 Task: Find a place to stay in Russera, India from 10th to 15th July for 7 guests, with a price range of ₹1000 to ₹15000, 4 bedrooms, 7 beds, 4 bathrooms, and amenities including Wifi, Gym, Breakfast, and TV. Enable 'Self check-in' option.
Action: Mouse moved to (421, 109)
Screenshot: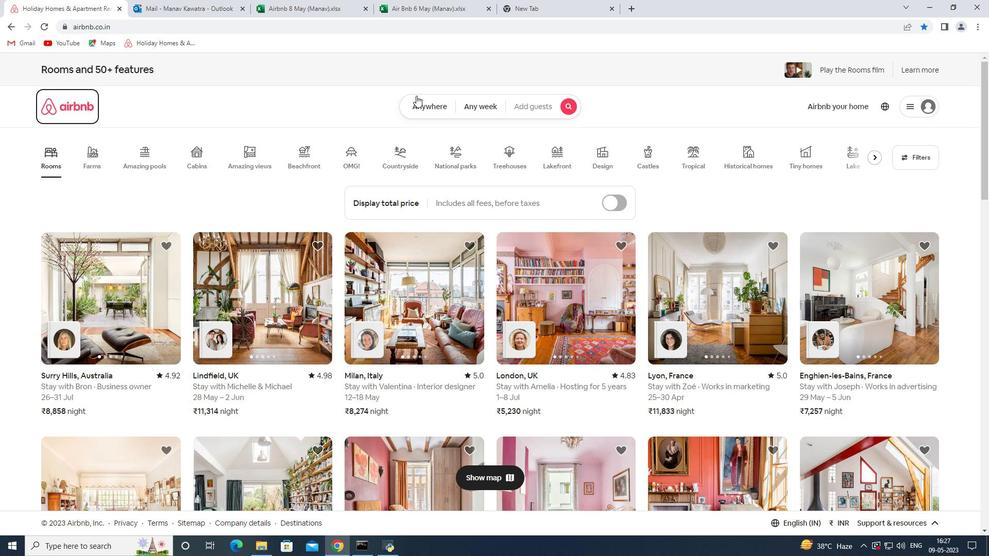 
Action: Mouse pressed left at (421, 109)
Screenshot: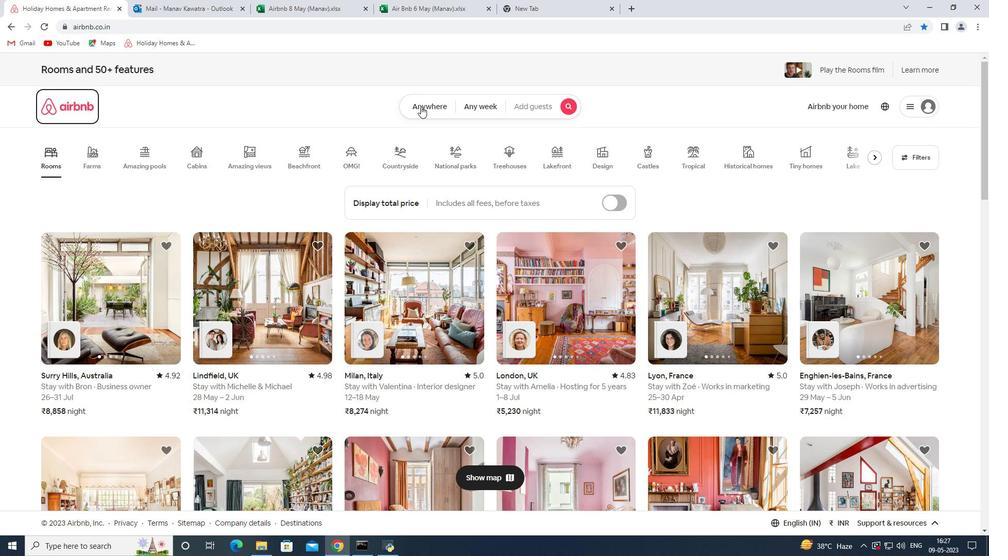 
Action: Mouse moved to (343, 151)
Screenshot: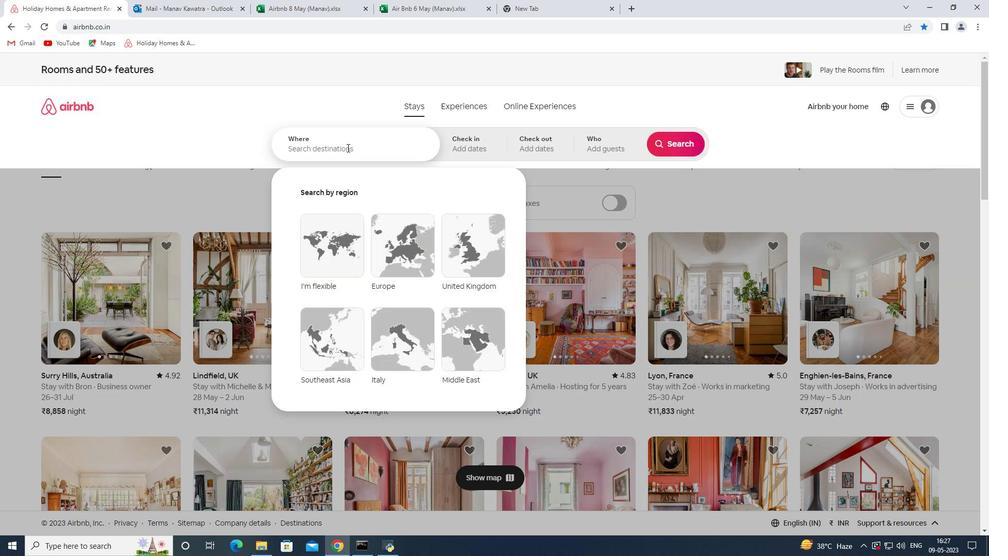 
Action: Mouse pressed left at (343, 151)
Screenshot: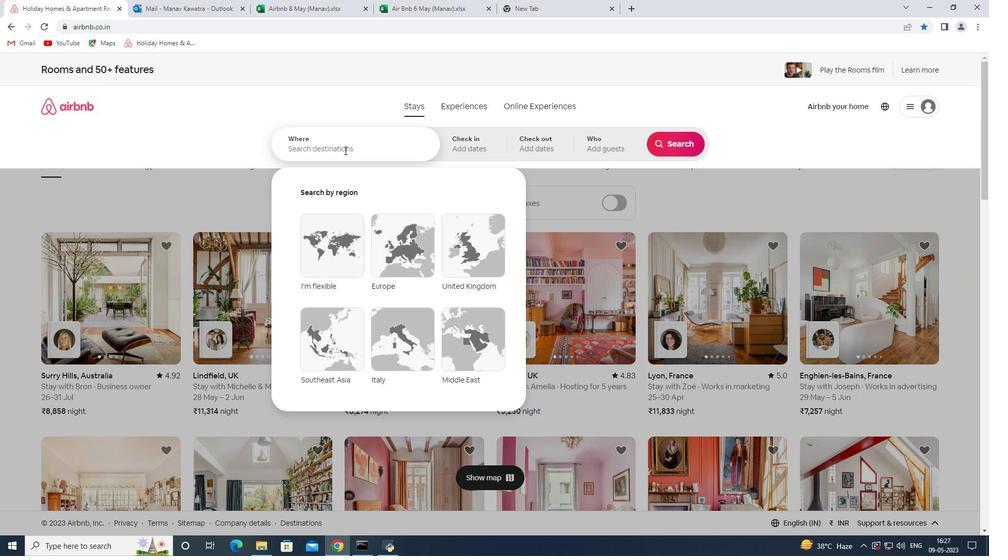 
Action: Key pressed <Key.shift><Key.shift><Key.shift><Key.shift><Key.shift><Key.shift><Key.shift><Key.shift><Key.shift><Key.shift><Key.shift><Key.shift><Key.shift><Key.shift><Key.shift><Key.shift><Key.shift><Key.shift><Key.shift><Key.shift><Key.shift><Key.shift><Key.shift><Key.shift><Key.shift><Key.shift><Key.shift><Key.shift><Key.shift><Key.shift><Key.shift><Key.shift><Key.shift><Key.shift><Key.shift><Key.shift><Key.shift><Key.shift><Key.shift><Key.shift><Key.shift><Key.shift><Key.shift><Key.shift><Key.shift><Key.shift><Key.shift><Key.shift><Key.shift><Key.shift><Key.shift><Key.shift><Key.shift><Key.shift><Key.shift><Key.shift>Rusera<Key.space><Key.shift>India<Key.space><Key.enter>
Screenshot: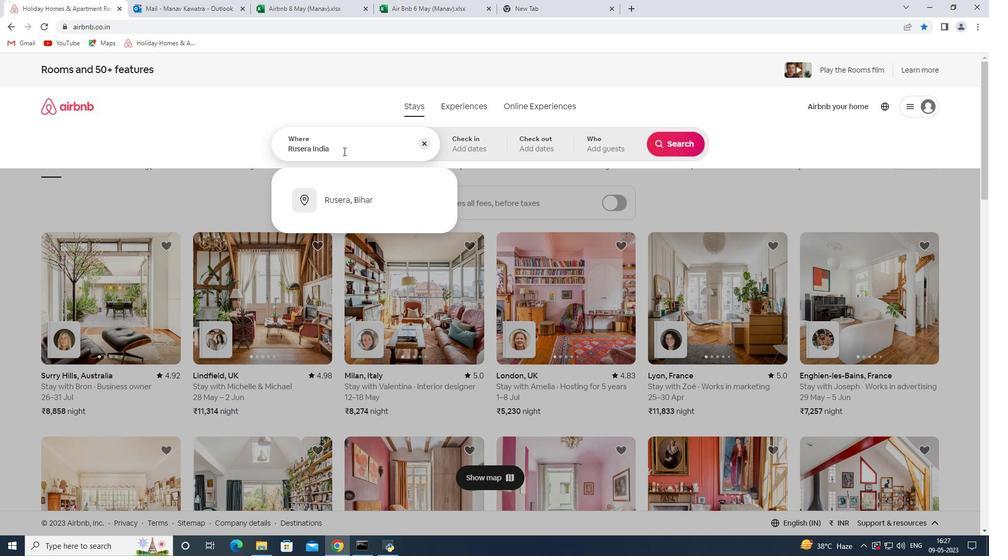 
Action: Mouse moved to (665, 227)
Screenshot: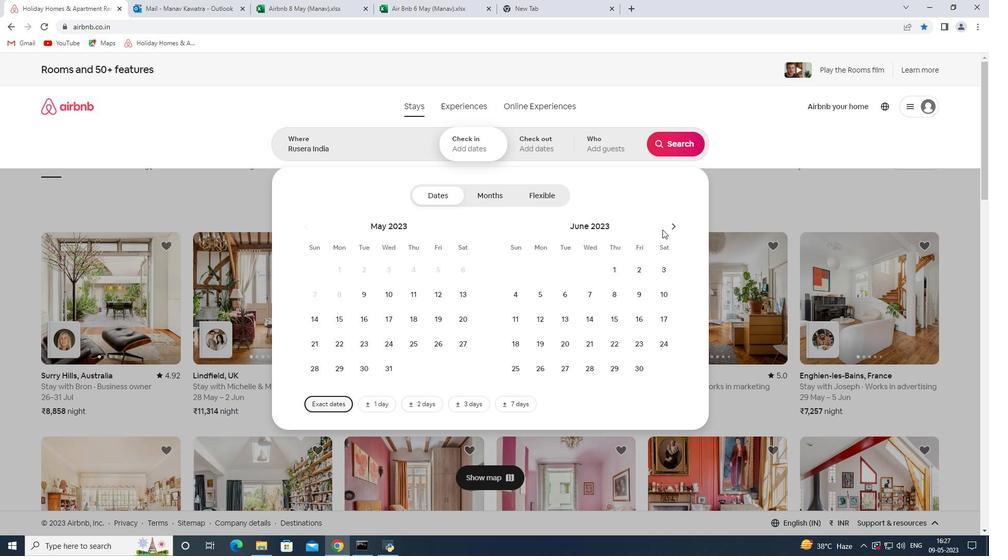 
Action: Mouse pressed left at (665, 227)
Screenshot: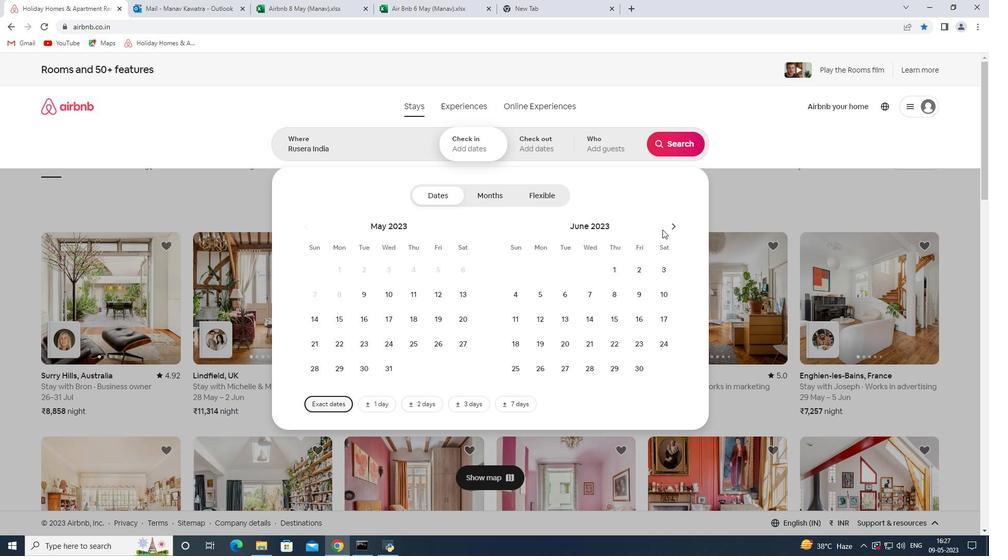 
Action: Mouse moved to (681, 222)
Screenshot: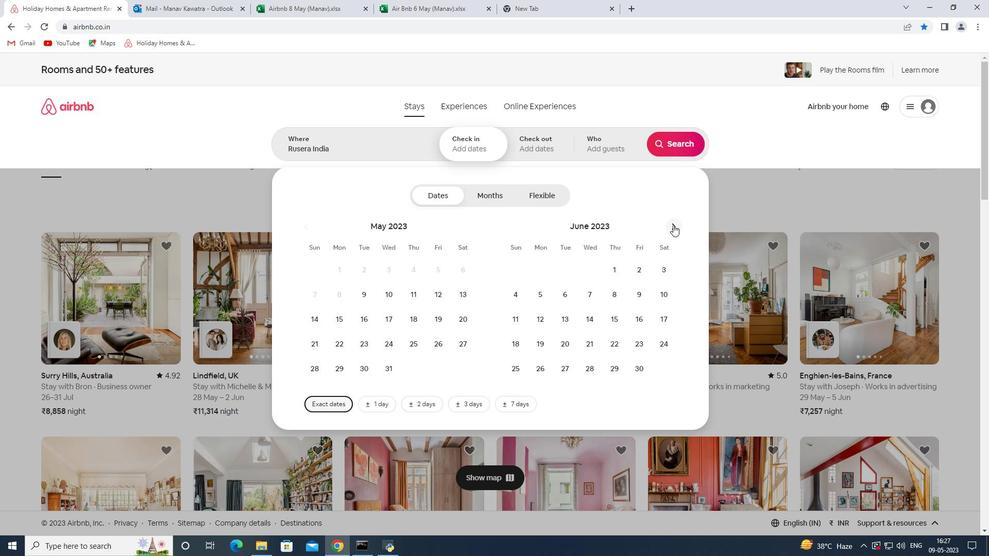 
Action: Mouse pressed left at (681, 222)
Screenshot: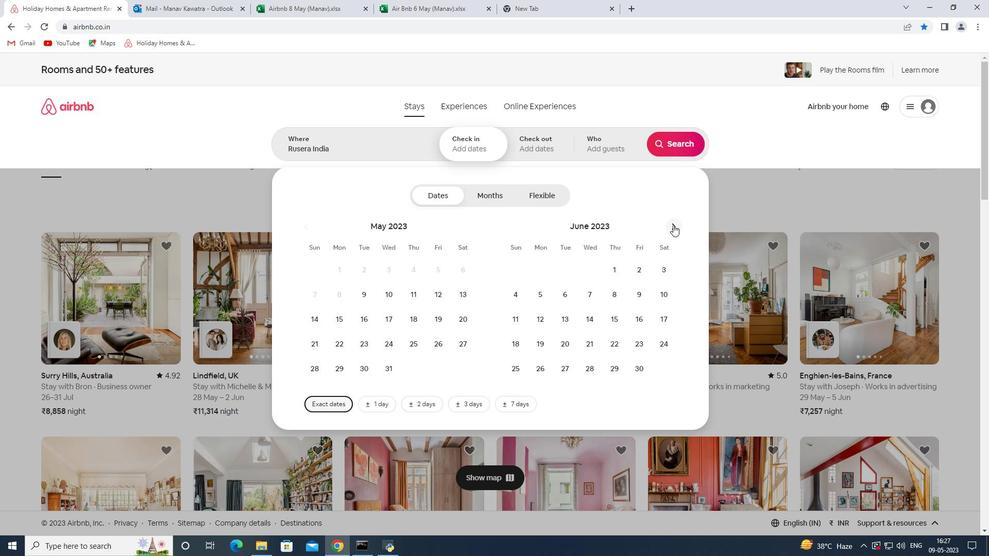 
Action: Mouse moved to (670, 227)
Screenshot: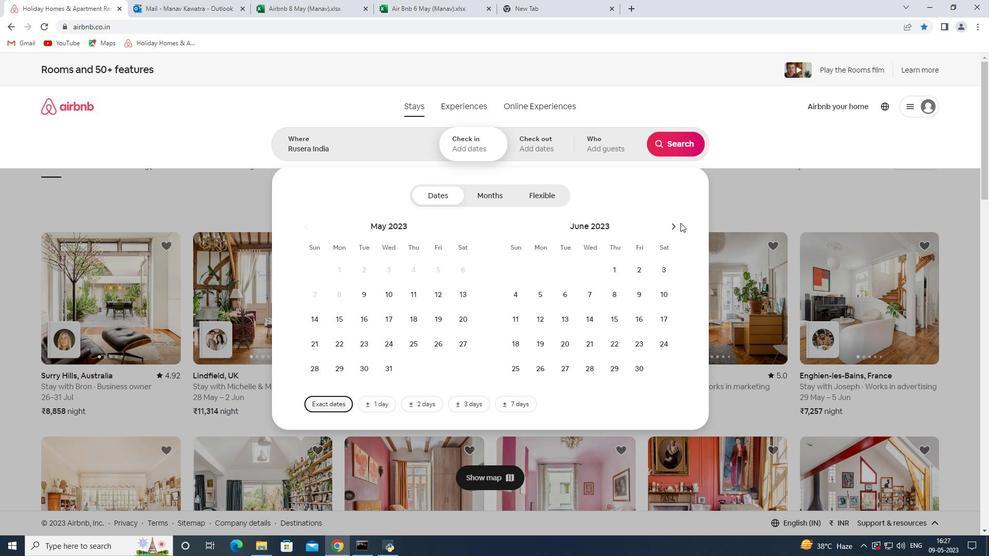 
Action: Mouse pressed left at (670, 227)
Screenshot: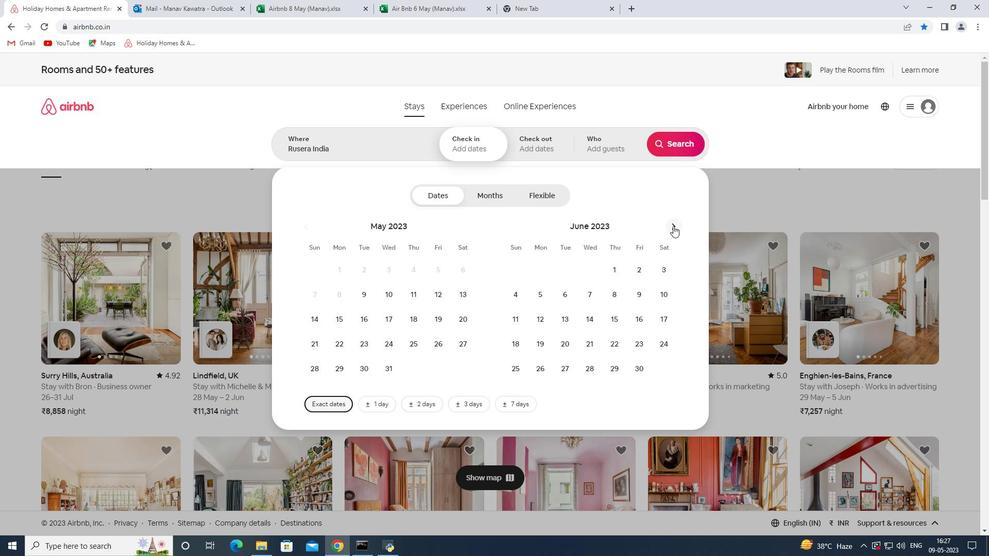 
Action: Mouse moved to (545, 322)
Screenshot: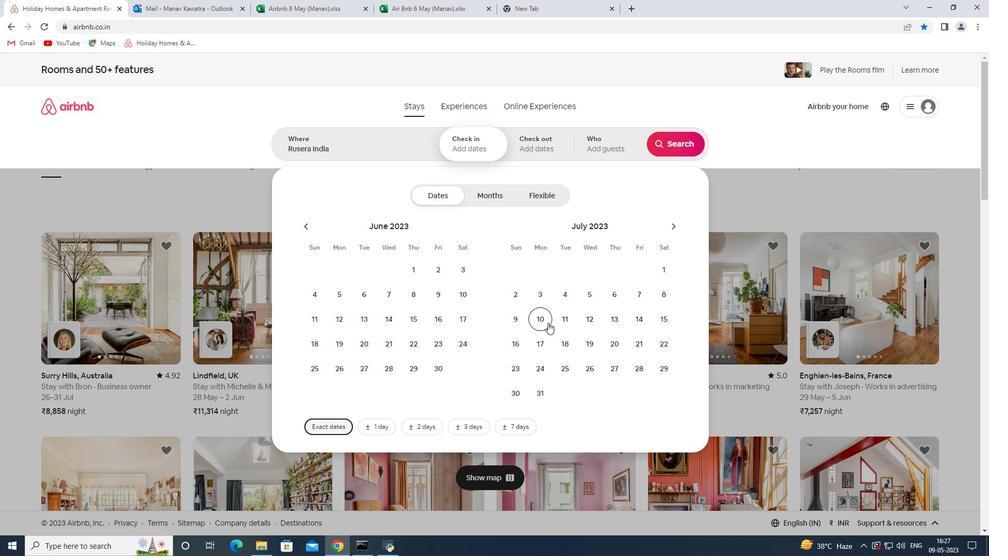 
Action: Mouse pressed left at (545, 322)
Screenshot: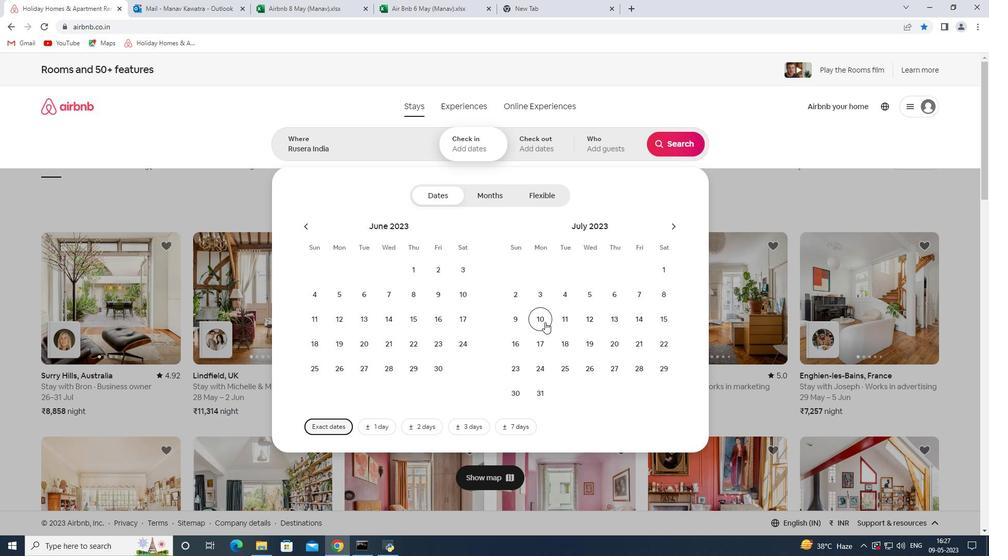 
Action: Mouse moved to (657, 319)
Screenshot: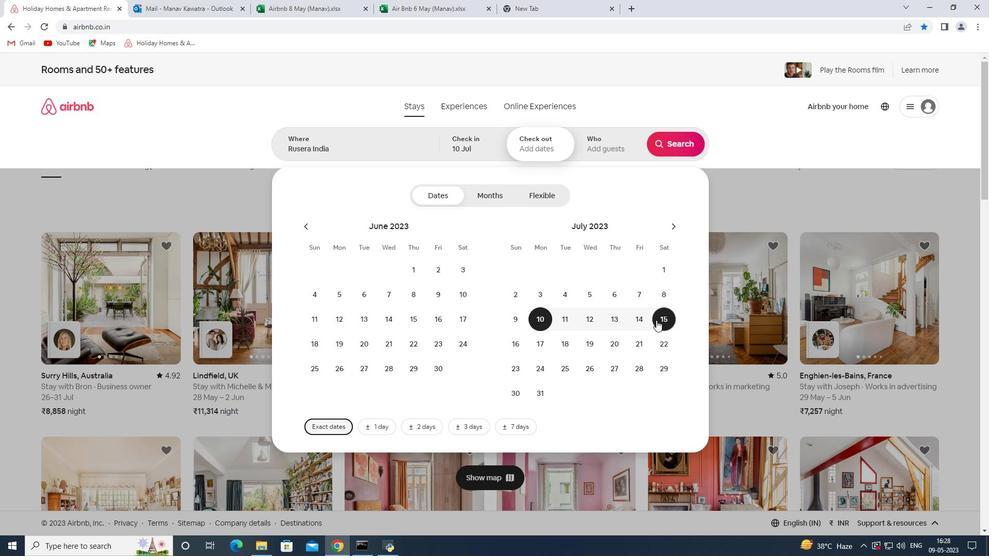 
Action: Mouse pressed left at (657, 319)
Screenshot: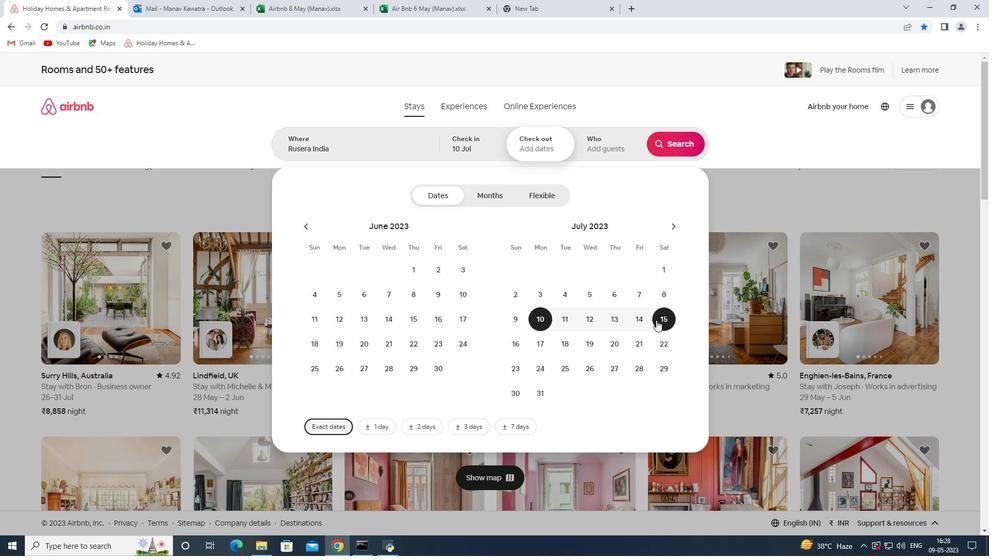 
Action: Mouse moved to (596, 149)
Screenshot: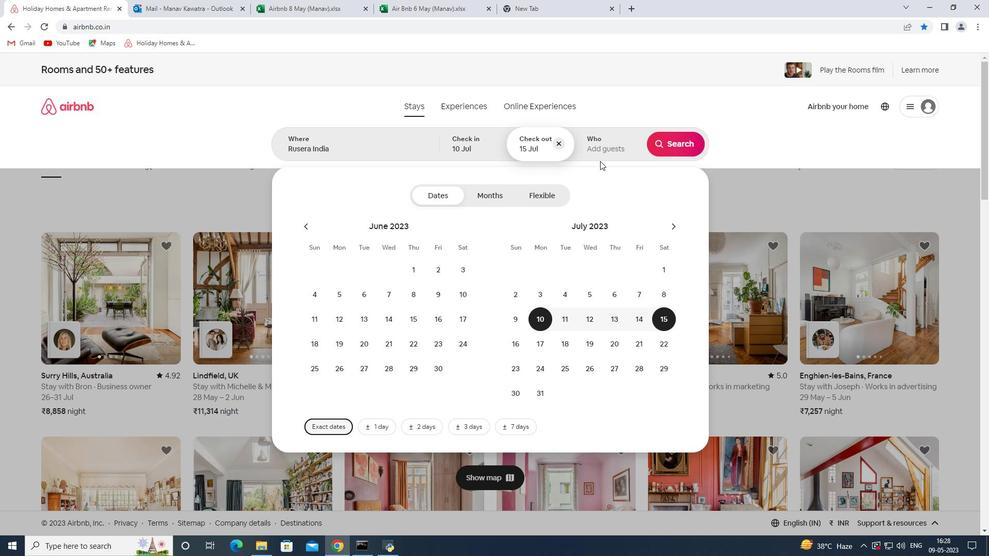 
Action: Mouse pressed left at (596, 149)
Screenshot: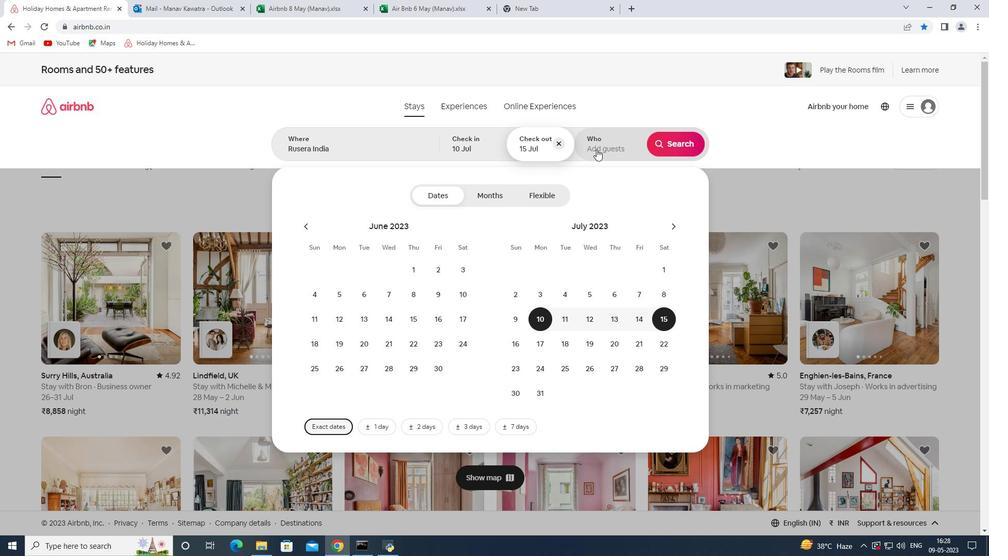 
Action: Mouse moved to (683, 198)
Screenshot: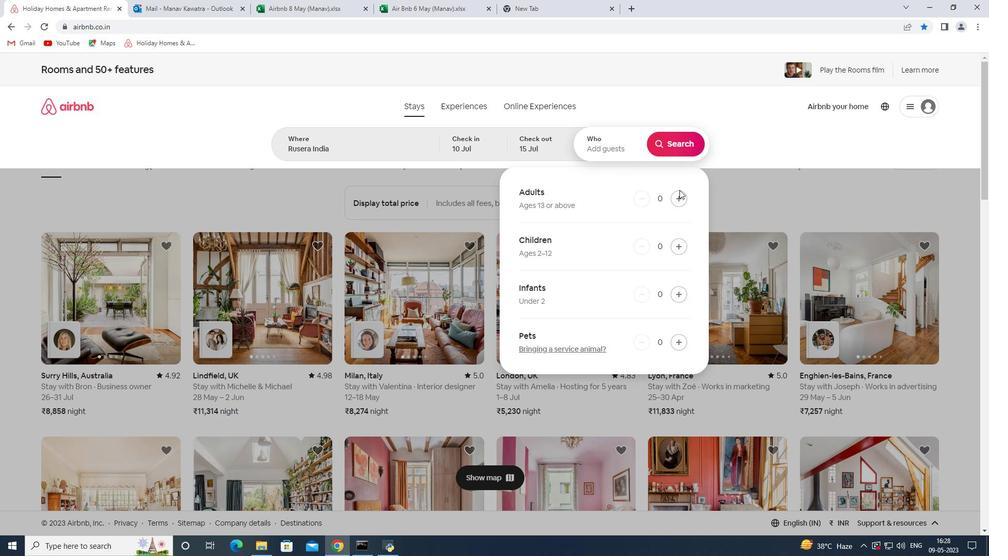 
Action: Mouse pressed left at (683, 198)
Screenshot: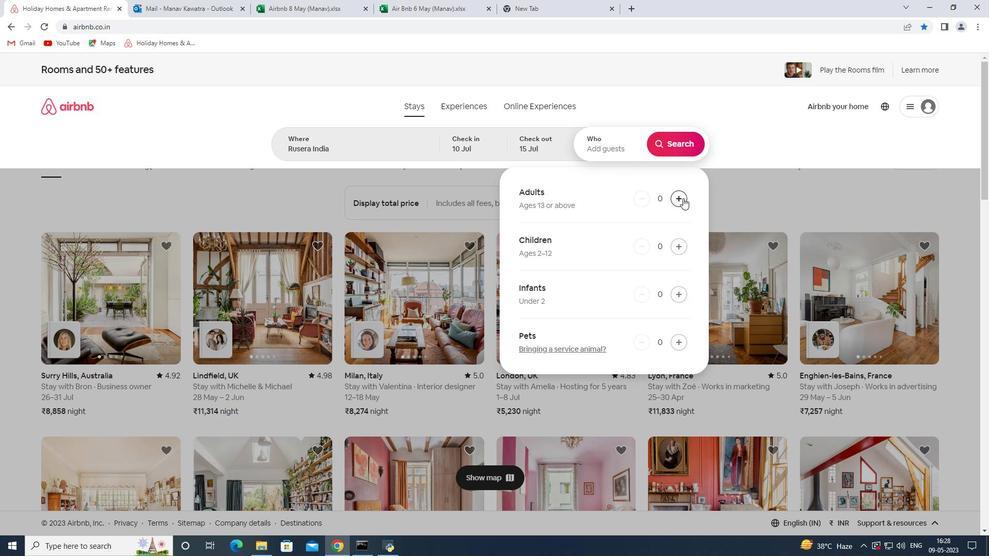 
Action: Mouse pressed left at (683, 198)
Screenshot: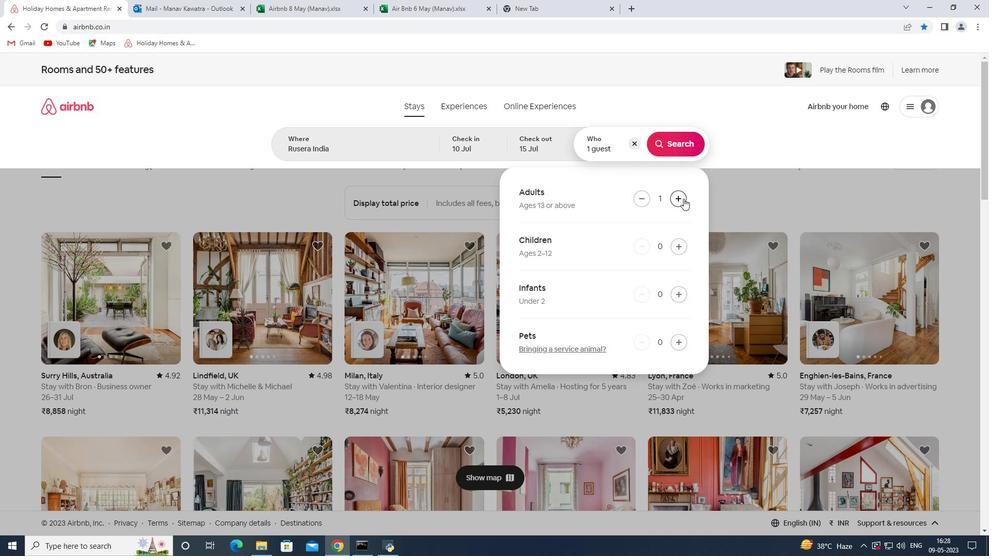 
Action: Mouse pressed left at (683, 198)
Screenshot: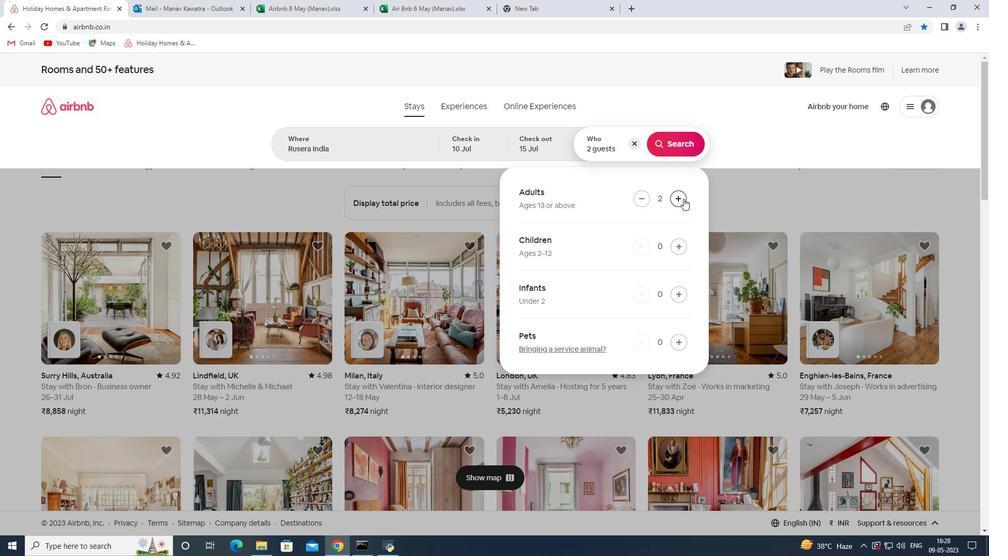 
Action: Mouse pressed left at (683, 198)
Screenshot: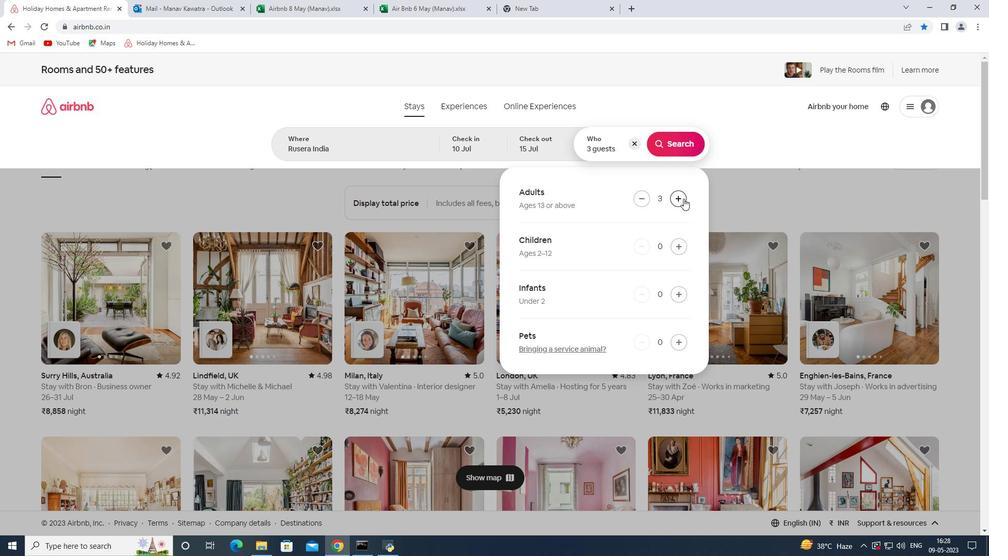 
Action: Mouse pressed left at (683, 198)
Screenshot: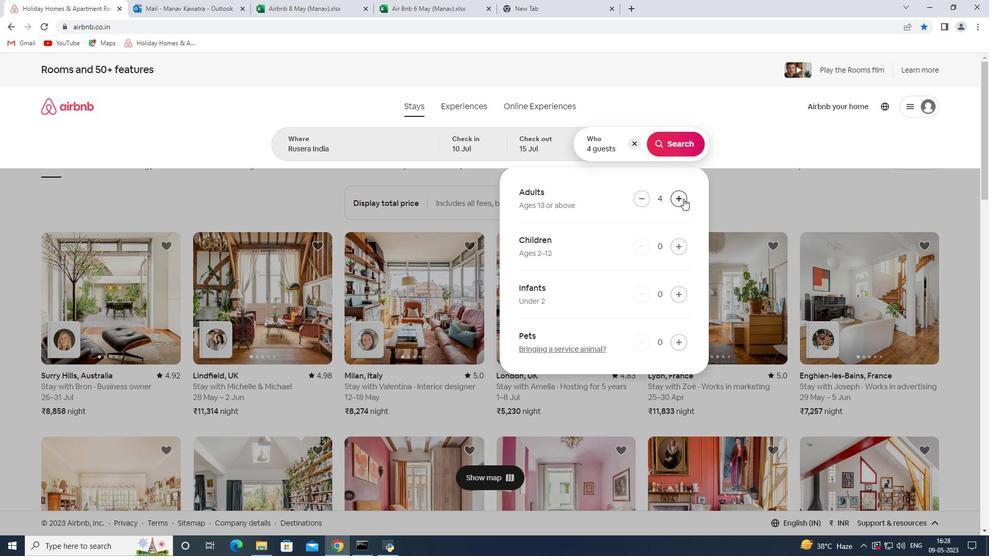 
Action: Mouse pressed left at (683, 198)
Screenshot: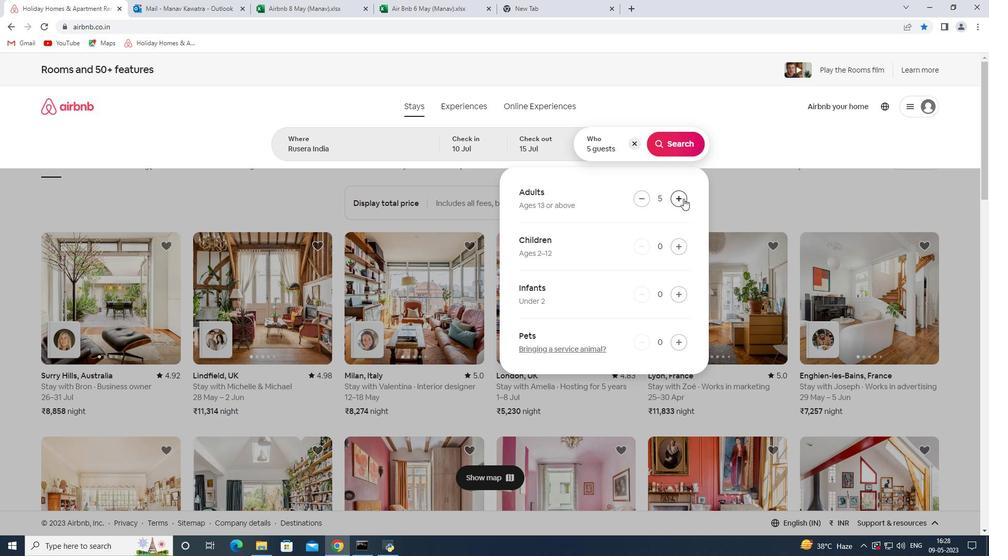 
Action: Mouse pressed left at (683, 198)
Screenshot: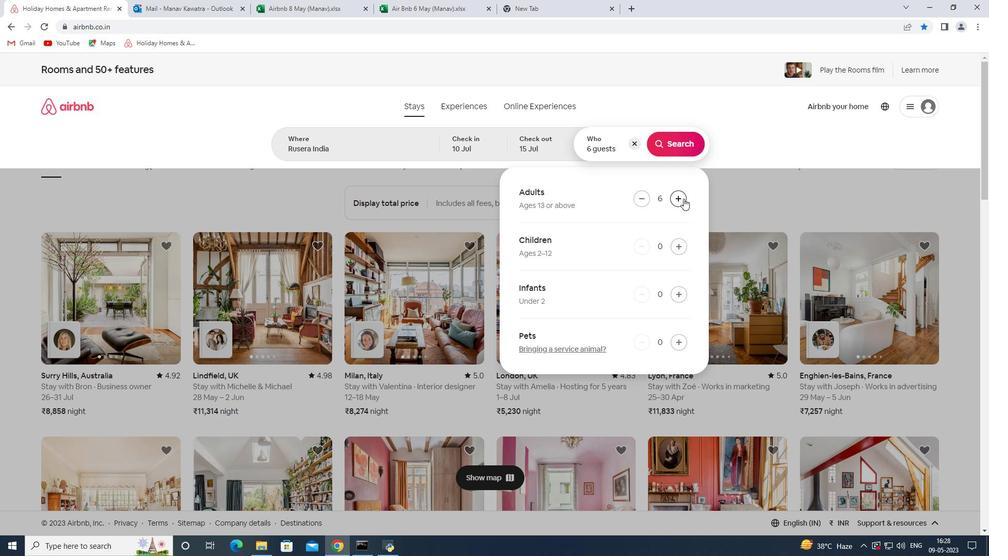 
Action: Mouse moved to (677, 146)
Screenshot: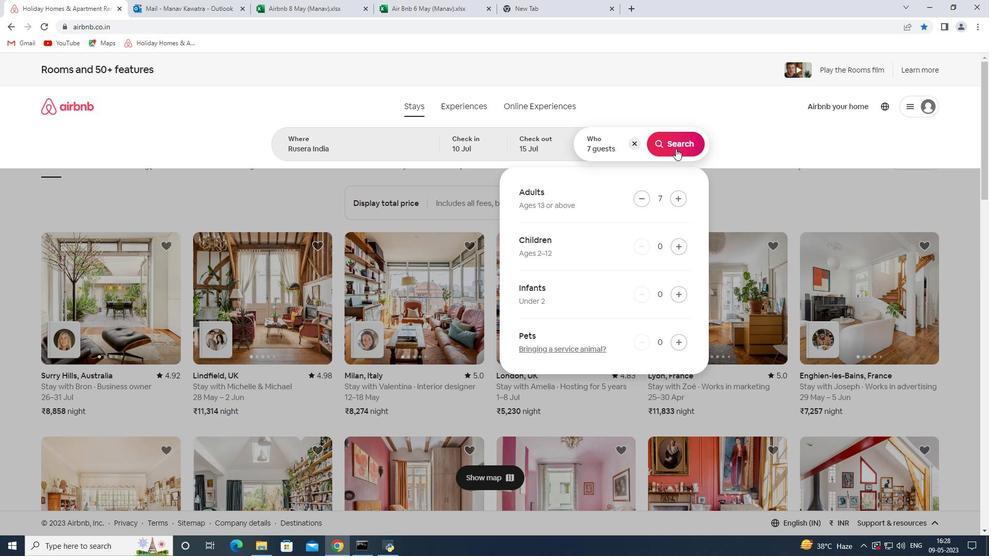 
Action: Mouse pressed left at (677, 146)
Screenshot: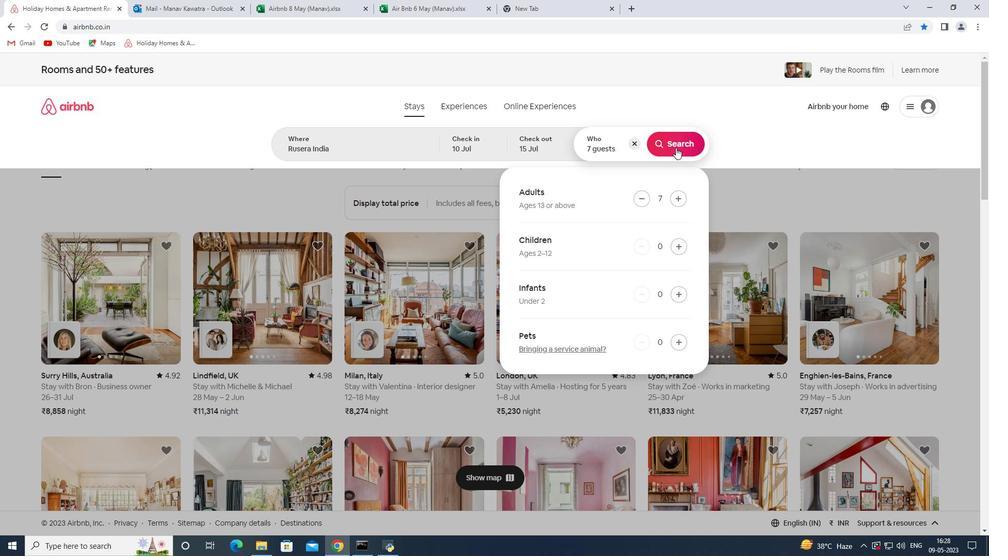 
Action: Mouse moved to (933, 110)
Screenshot: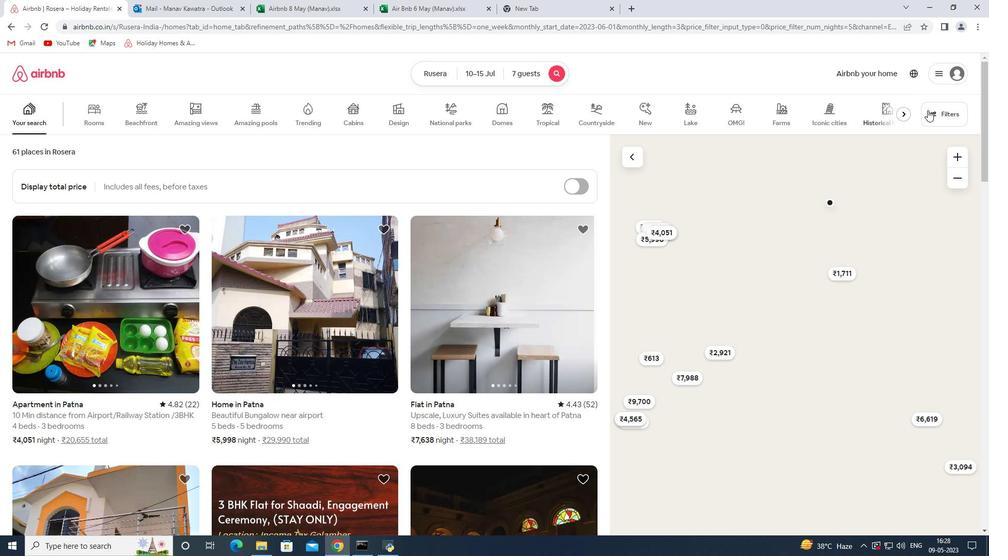 
Action: Mouse pressed left at (933, 110)
Screenshot: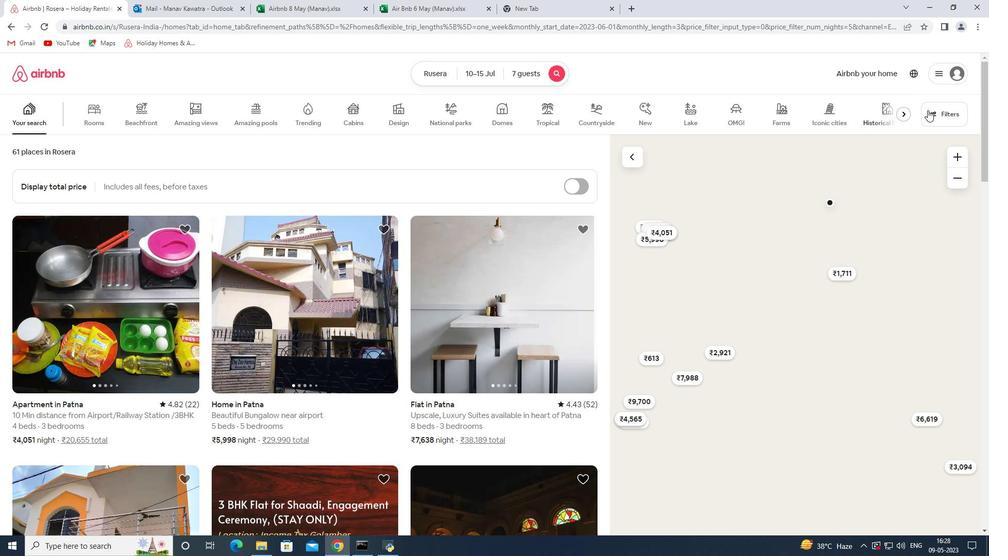 
Action: Mouse moved to (357, 367)
Screenshot: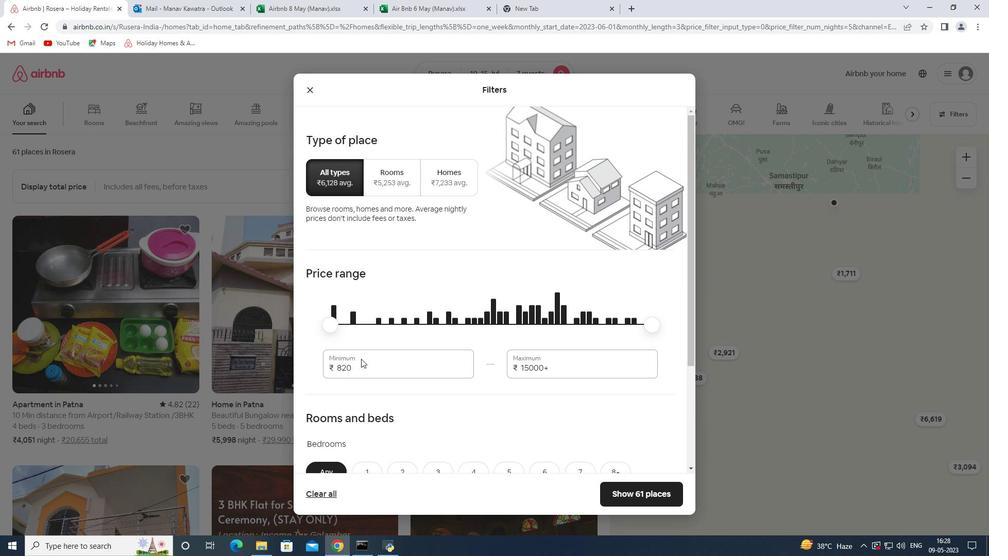 
Action: Mouse pressed left at (357, 367)
Screenshot: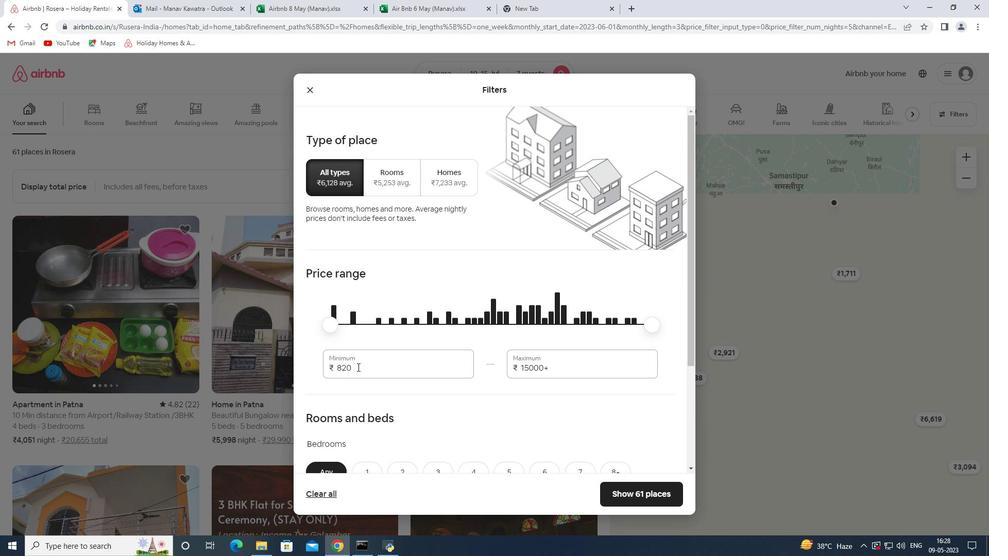 
Action: Mouse moved to (357, 367)
Screenshot: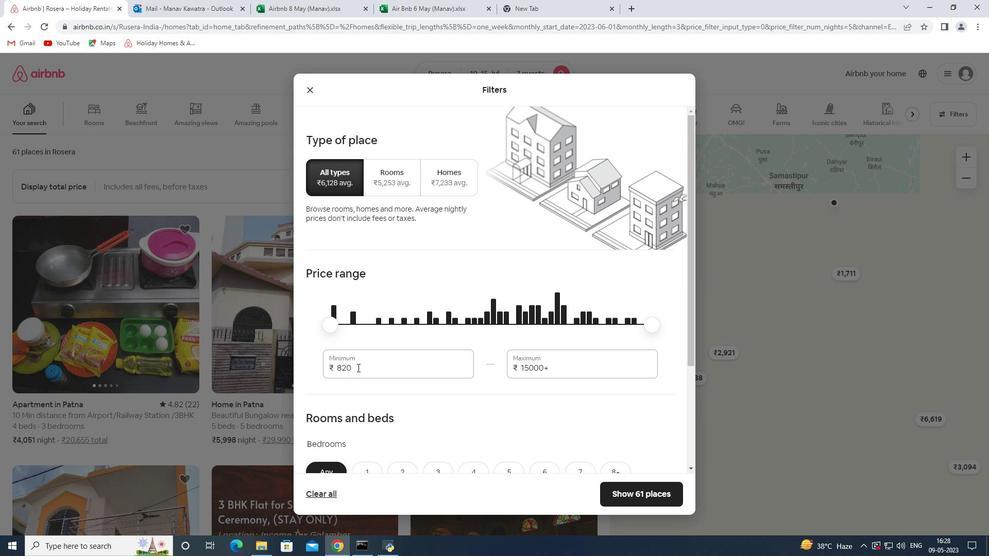 
Action: Mouse pressed left at (357, 367)
Screenshot: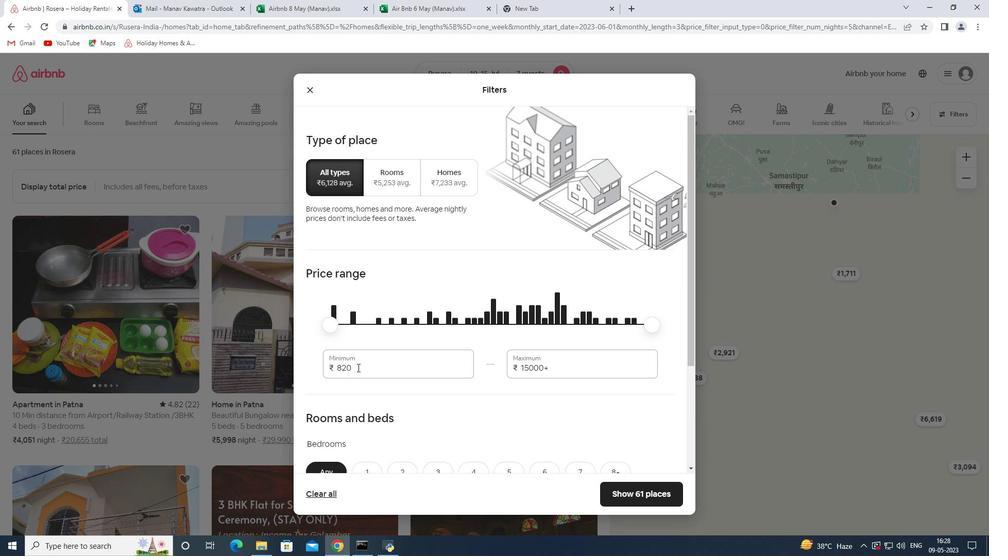 
Action: Mouse moved to (356, 367)
Screenshot: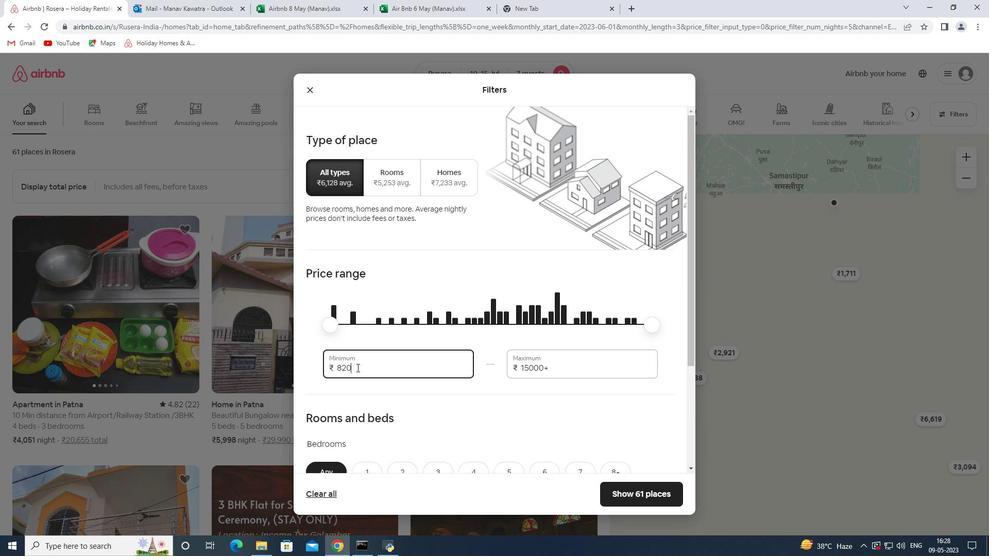 
Action: Key pressed 100020<Key.backspace><Key.backspace>0<Key.tab>15000
Screenshot: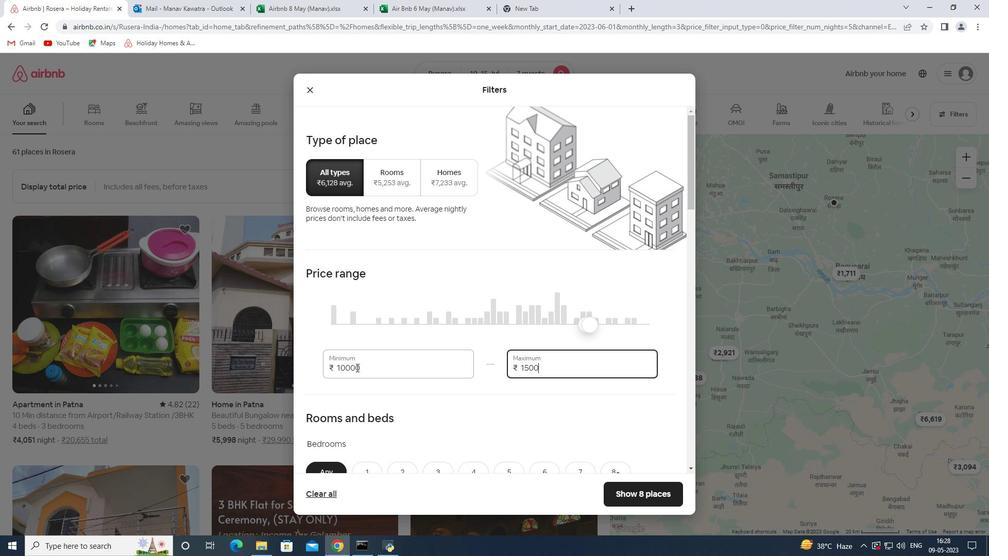 
Action: Mouse moved to (365, 332)
Screenshot: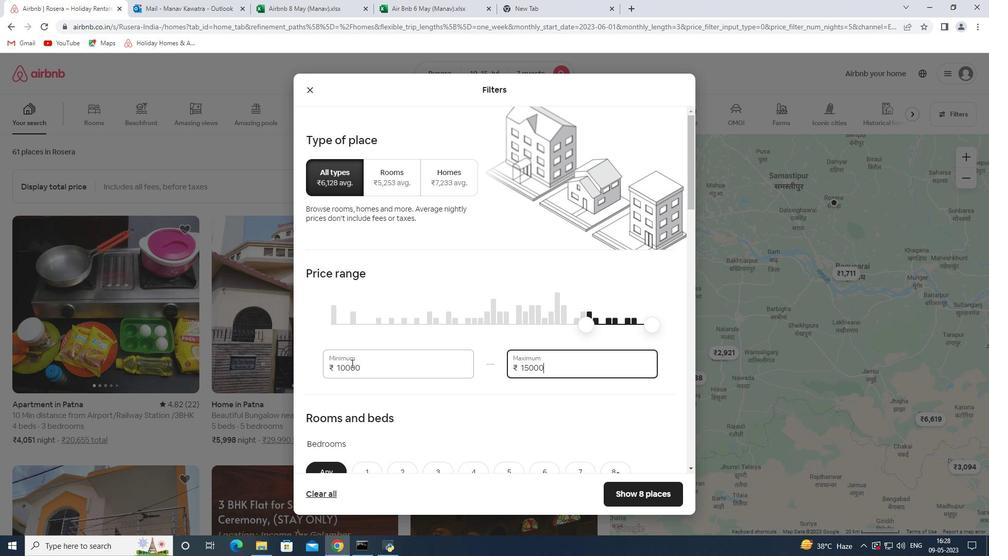 
Action: Mouse scrolled (365, 332) with delta (0, 0)
Screenshot: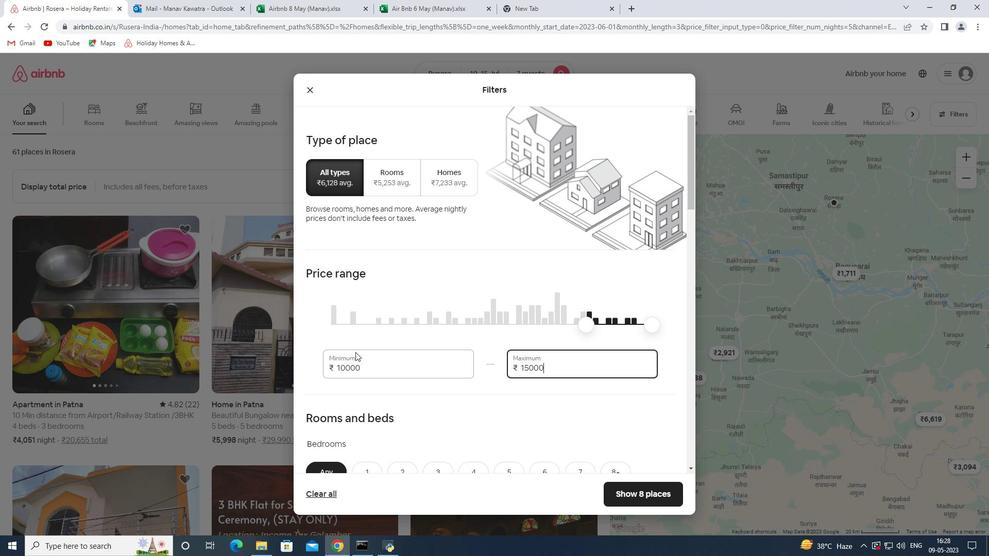 
Action: Mouse moved to (369, 328)
Screenshot: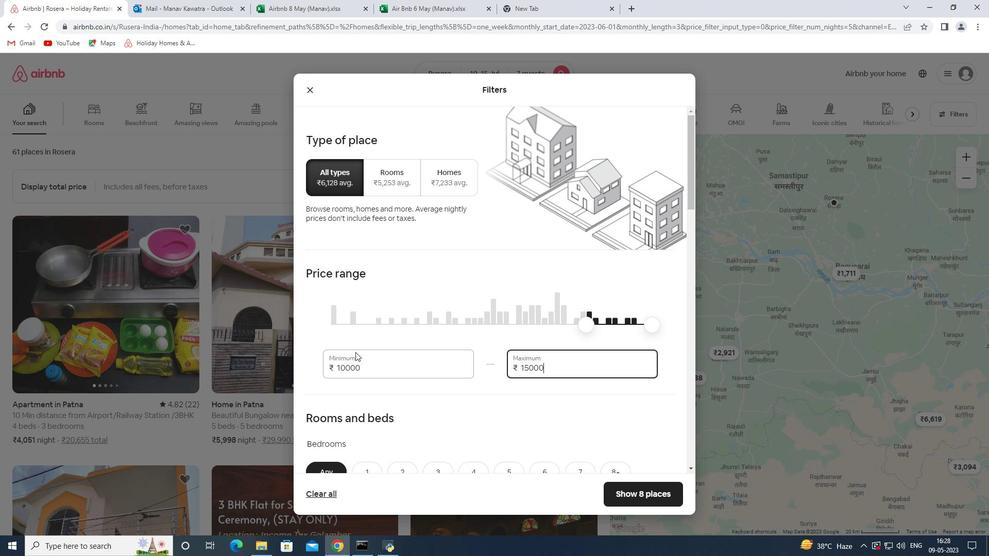 
Action: Mouse scrolled (369, 327) with delta (0, 0)
Screenshot: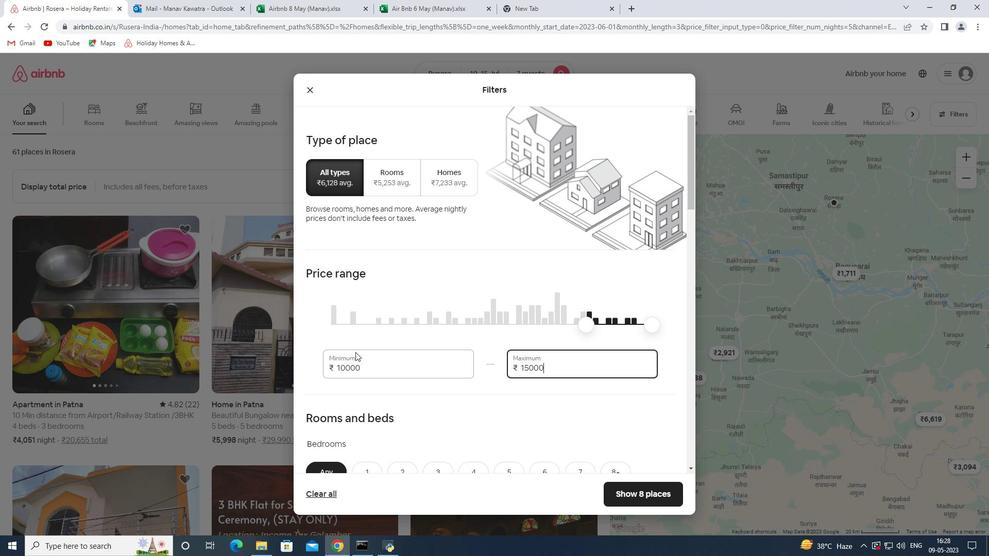 
Action: Mouse scrolled (369, 327) with delta (0, 0)
Screenshot: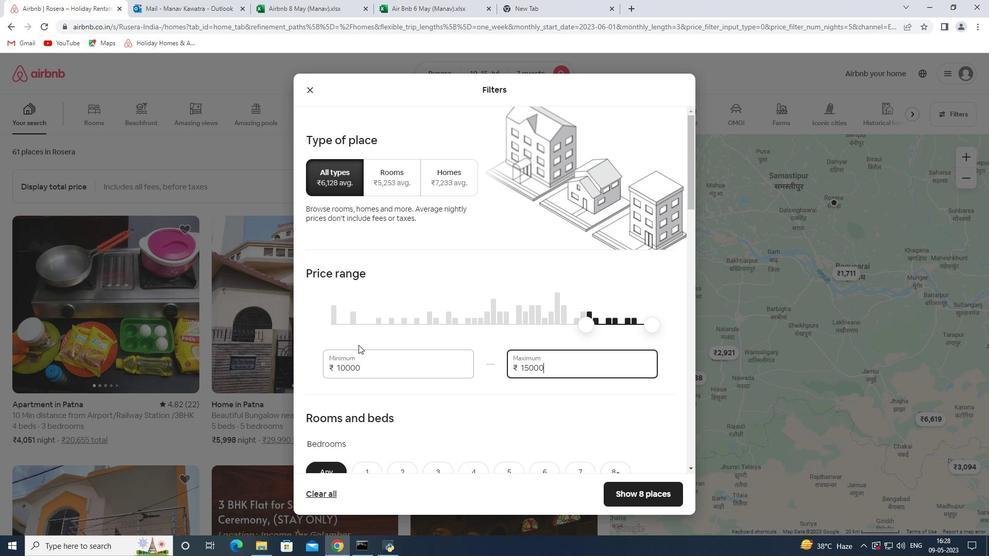 
Action: Mouse moved to (369, 327)
Screenshot: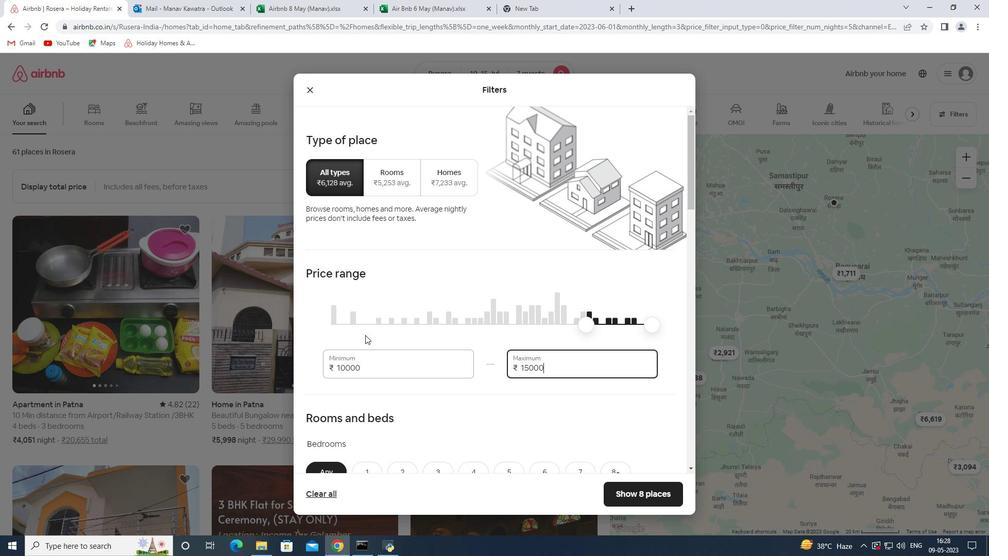 
Action: Mouse scrolled (369, 326) with delta (0, 0)
Screenshot: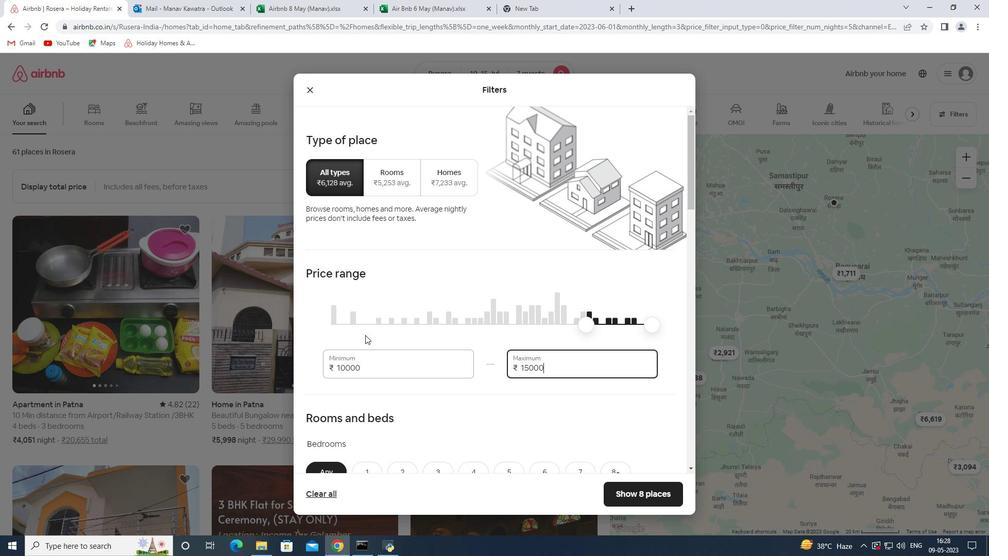
Action: Mouse moved to (369, 326)
Screenshot: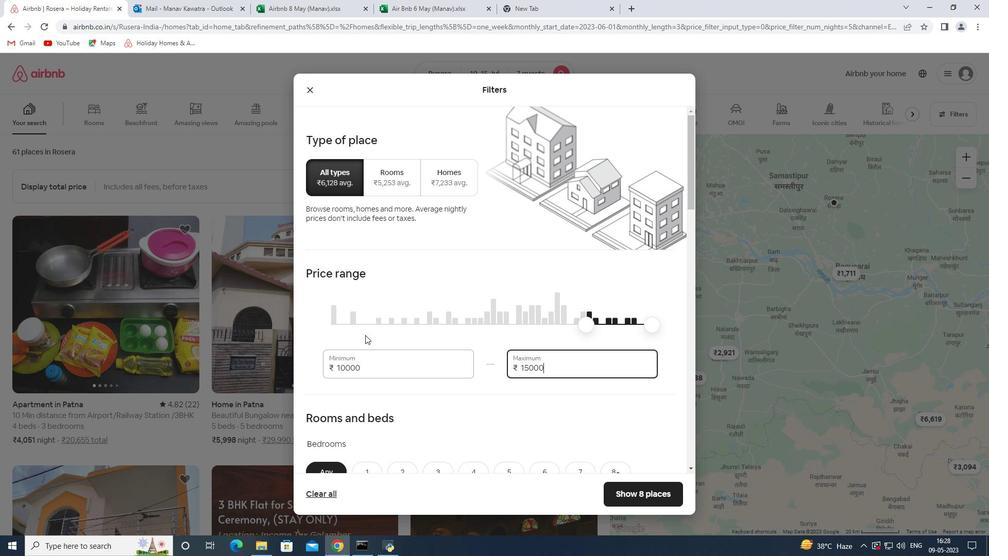 
Action: Mouse scrolled (369, 326) with delta (0, 0)
Screenshot: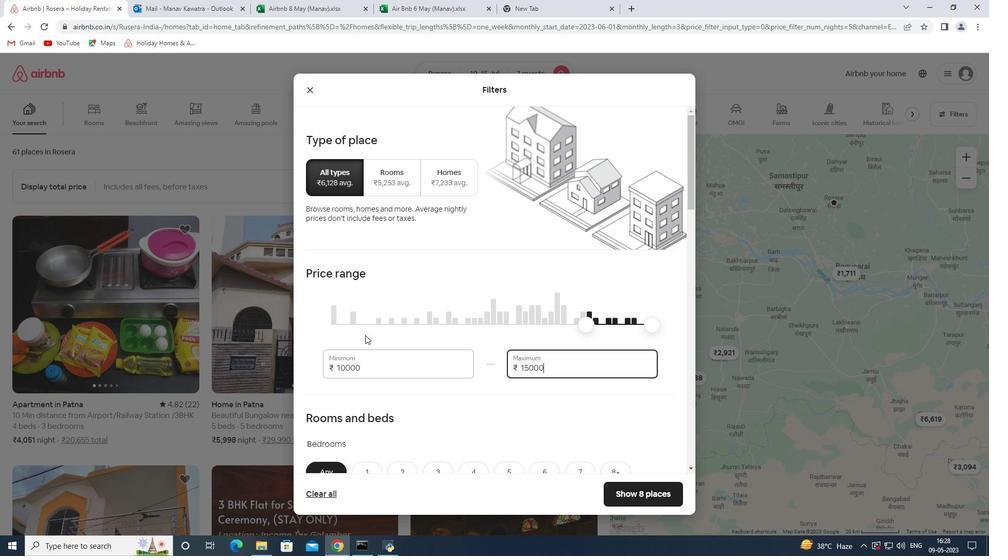 
Action: Mouse moved to (478, 215)
Screenshot: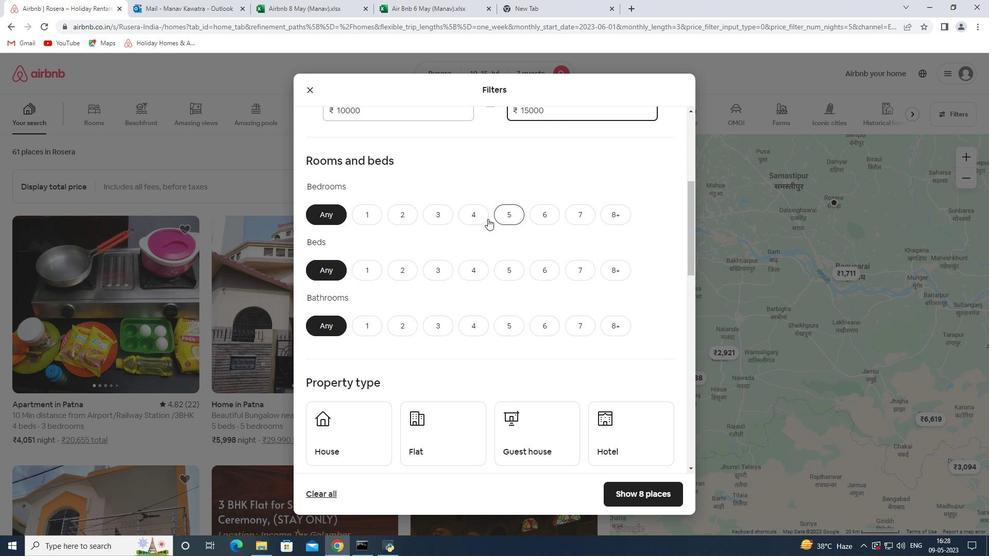 
Action: Mouse pressed left at (478, 215)
Screenshot: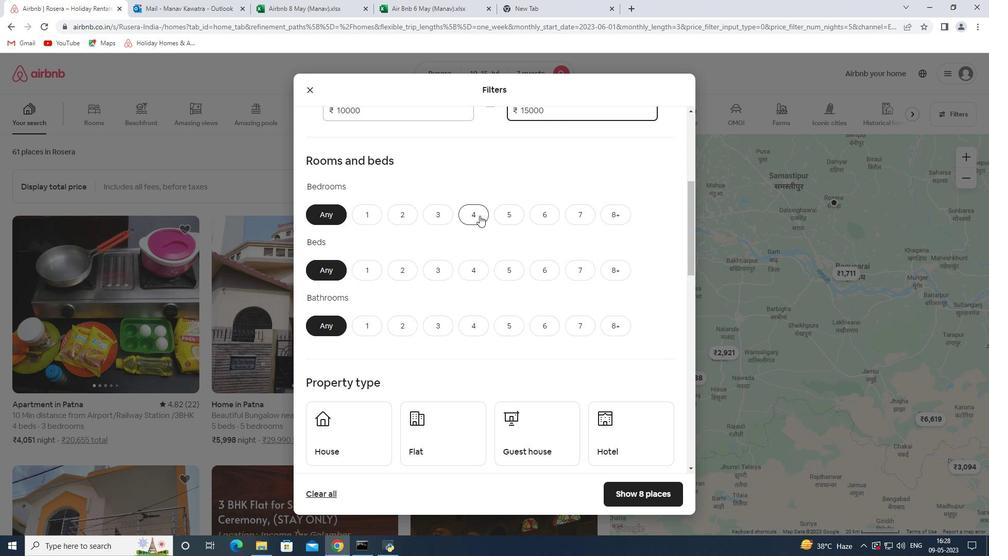 
Action: Mouse moved to (582, 265)
Screenshot: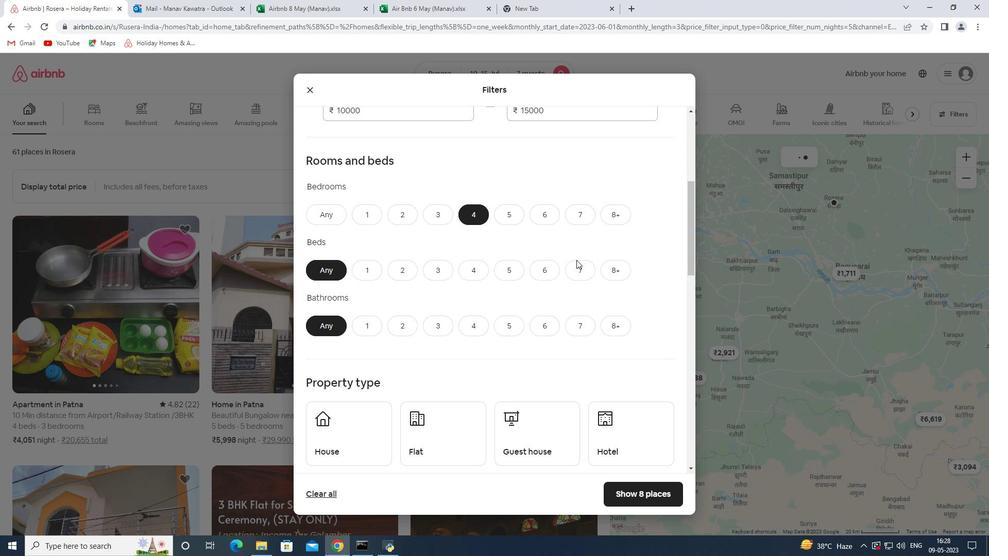 
Action: Mouse pressed left at (582, 265)
Screenshot: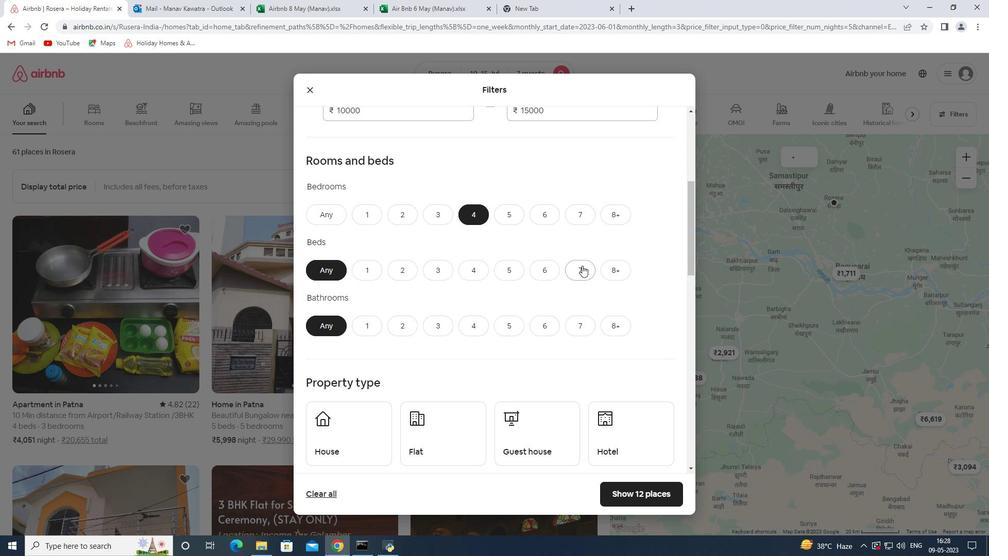 
Action: Mouse moved to (467, 327)
Screenshot: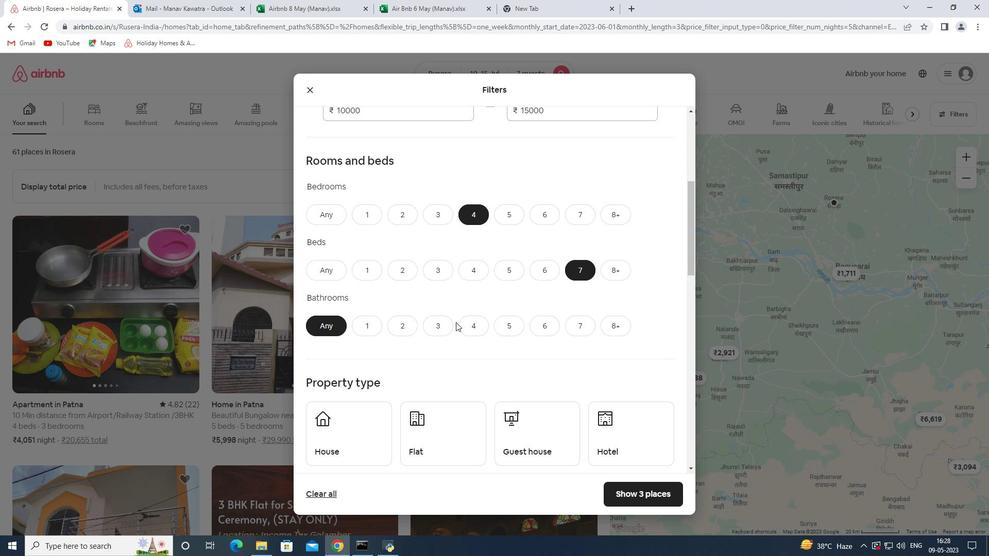 
Action: Mouse pressed left at (467, 327)
Screenshot: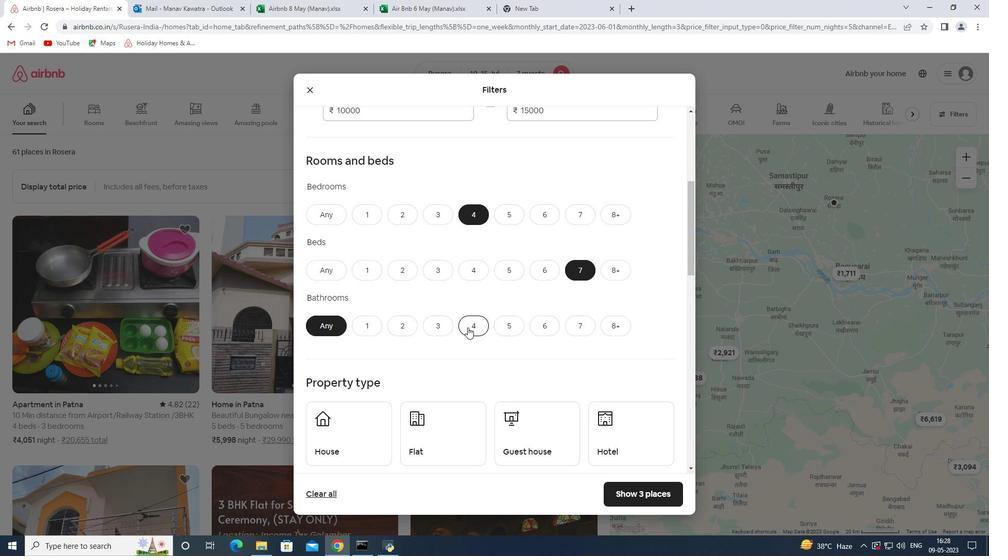 
Action: Mouse moved to (477, 274)
Screenshot: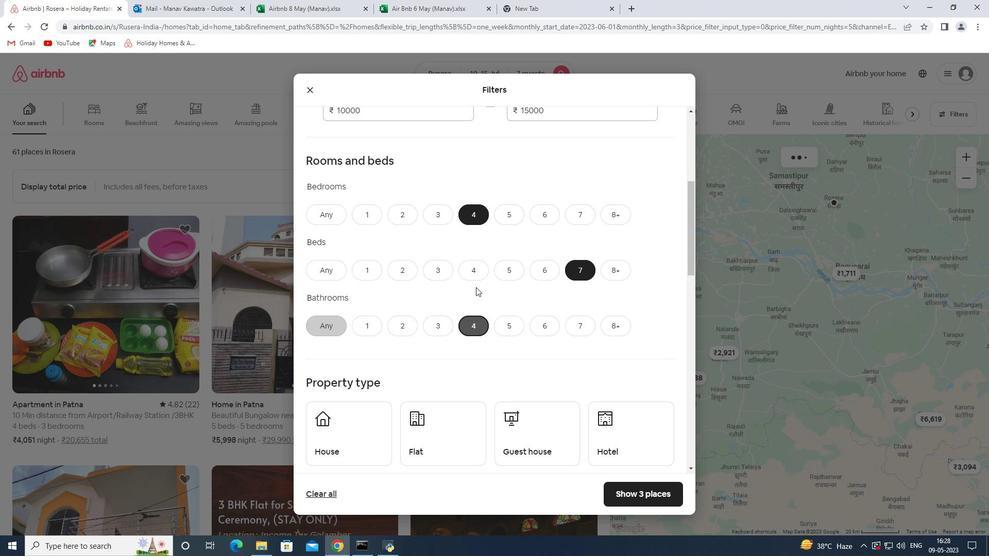 
Action: Mouse scrolled (477, 274) with delta (0, 0)
Screenshot: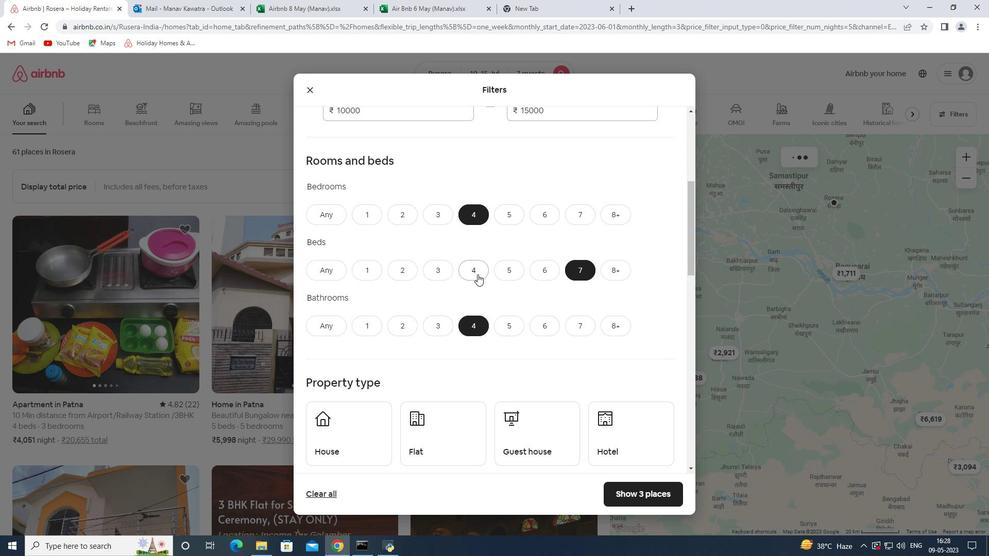 
Action: Mouse scrolled (477, 274) with delta (0, 0)
Screenshot: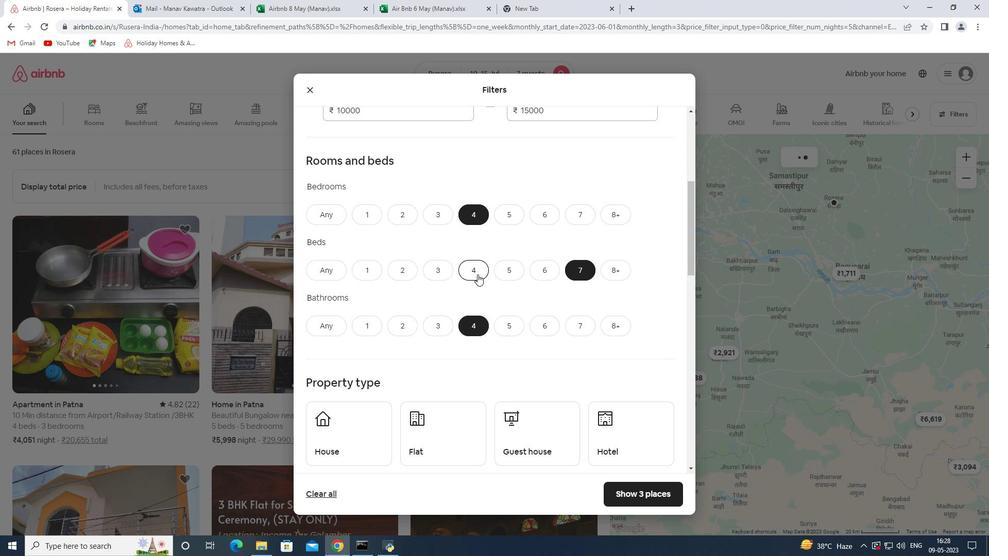 
Action: Mouse moved to (374, 327)
Screenshot: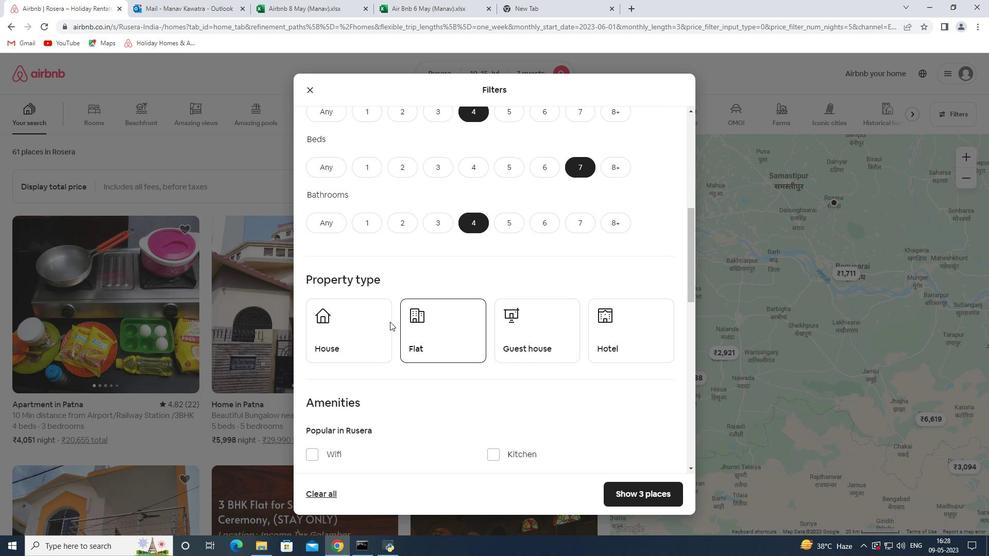 
Action: Mouse pressed left at (374, 327)
Screenshot: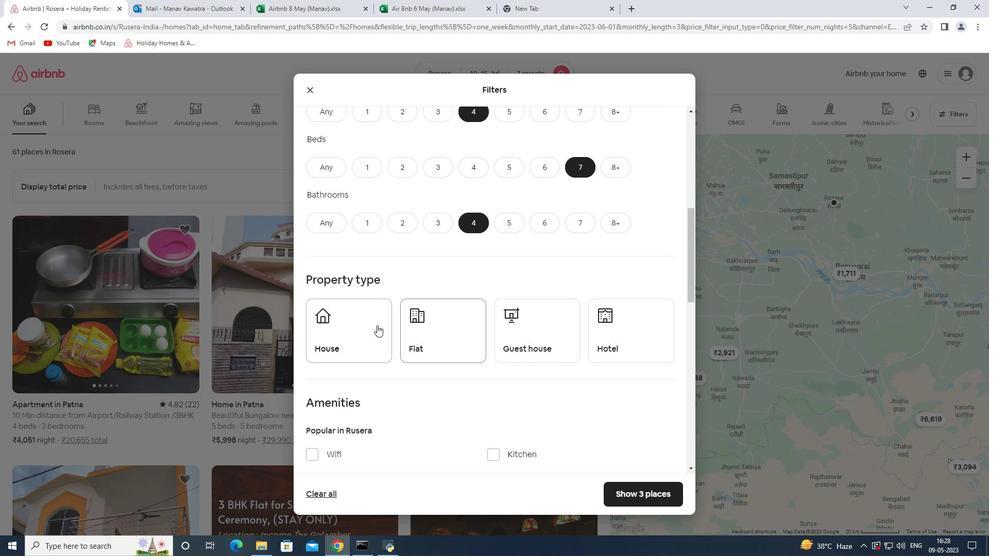 
Action: Mouse moved to (420, 328)
Screenshot: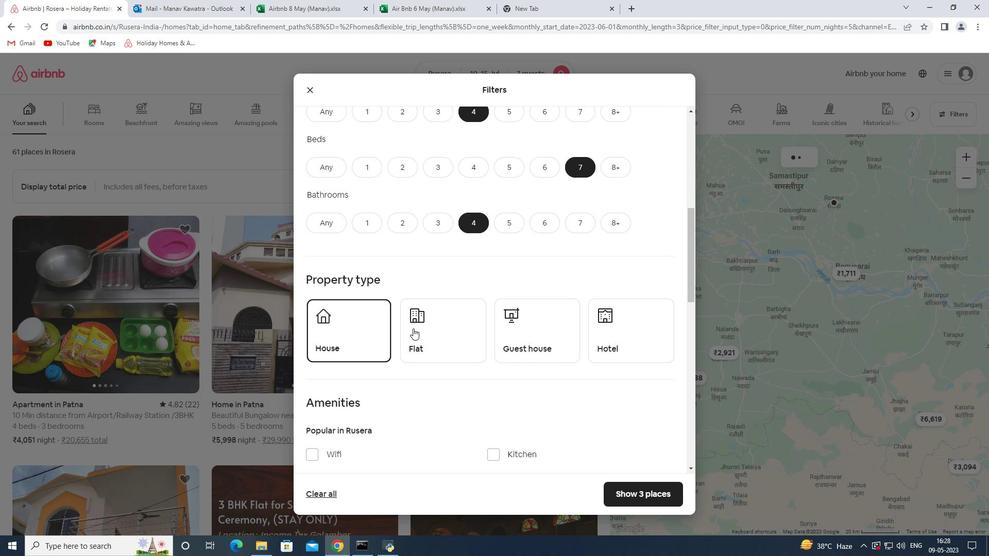 
Action: Mouse pressed left at (420, 328)
Screenshot: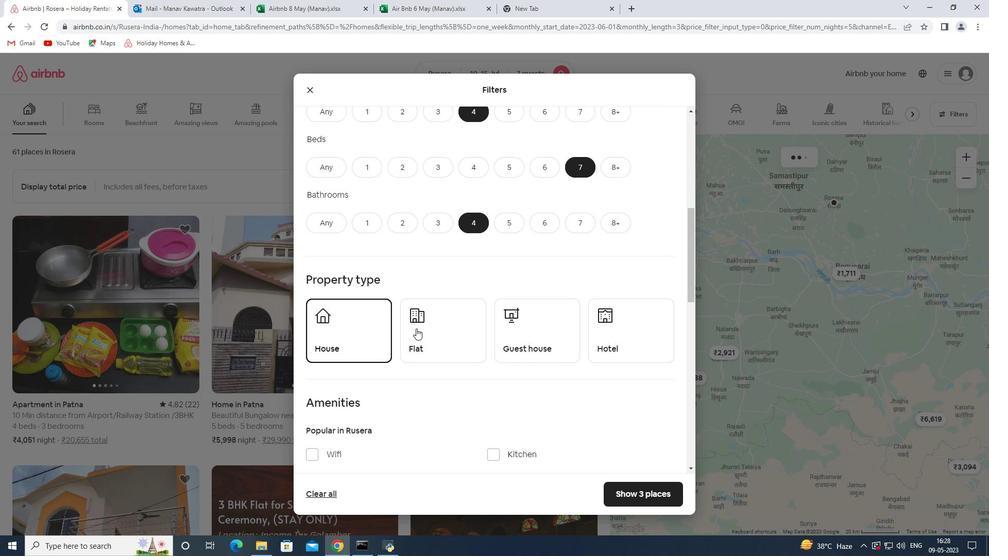 
Action: Mouse moved to (512, 324)
Screenshot: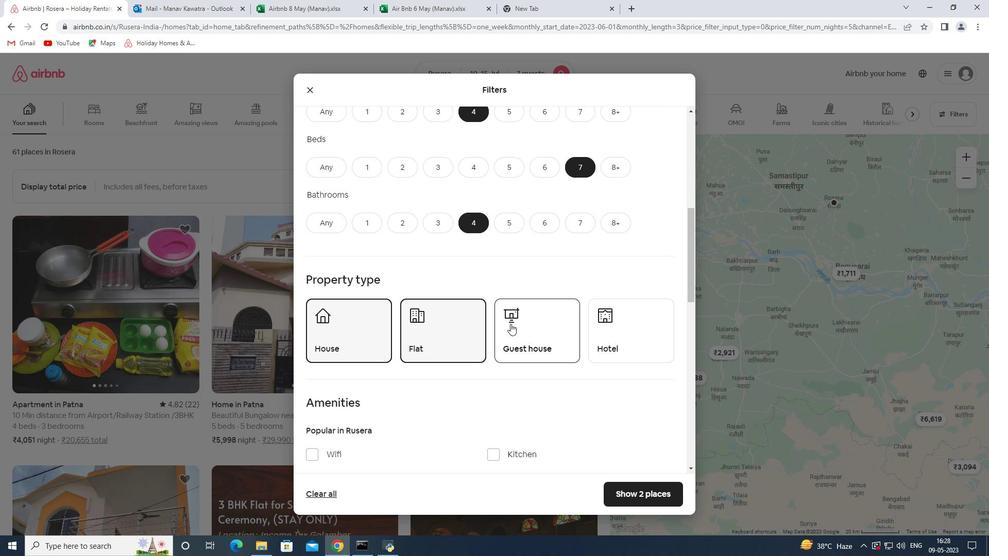 
Action: Mouse pressed left at (512, 324)
Screenshot: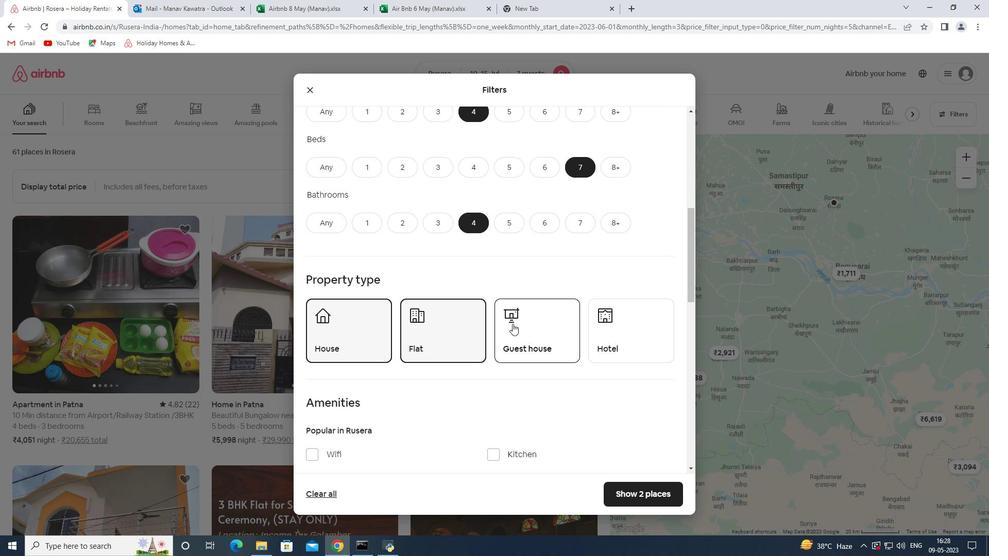 
Action: Mouse moved to (496, 289)
Screenshot: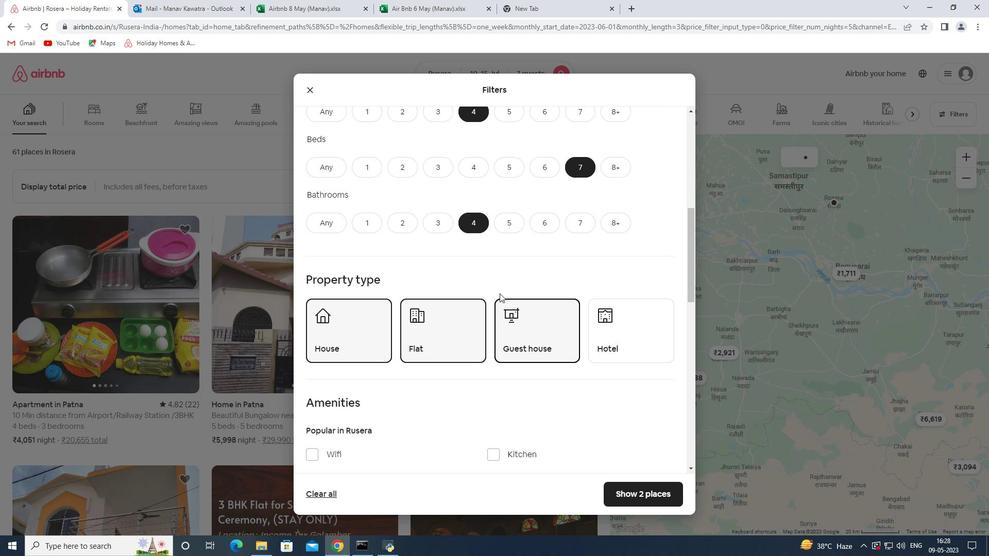 
Action: Mouse scrolled (496, 288) with delta (0, 0)
Screenshot: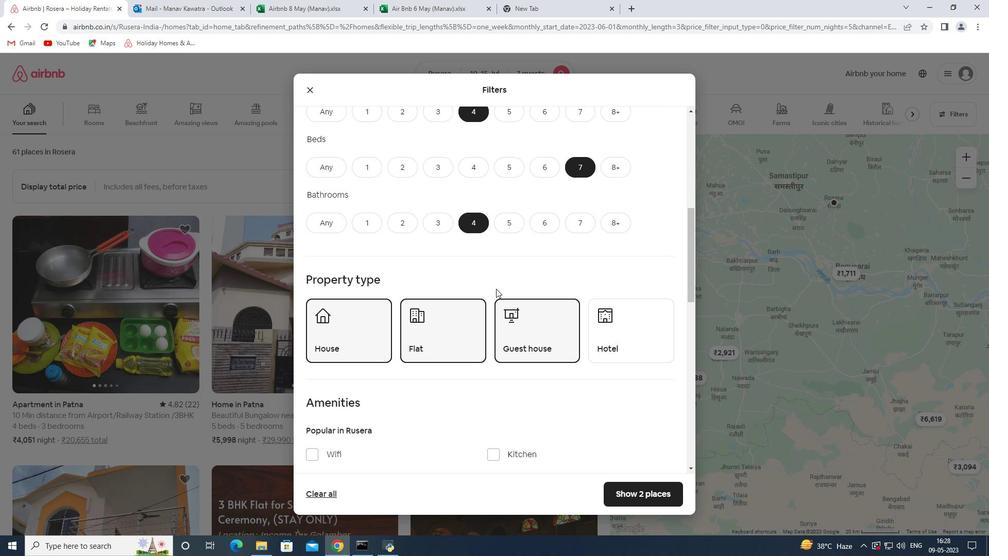 
Action: Mouse scrolled (496, 288) with delta (0, 0)
Screenshot: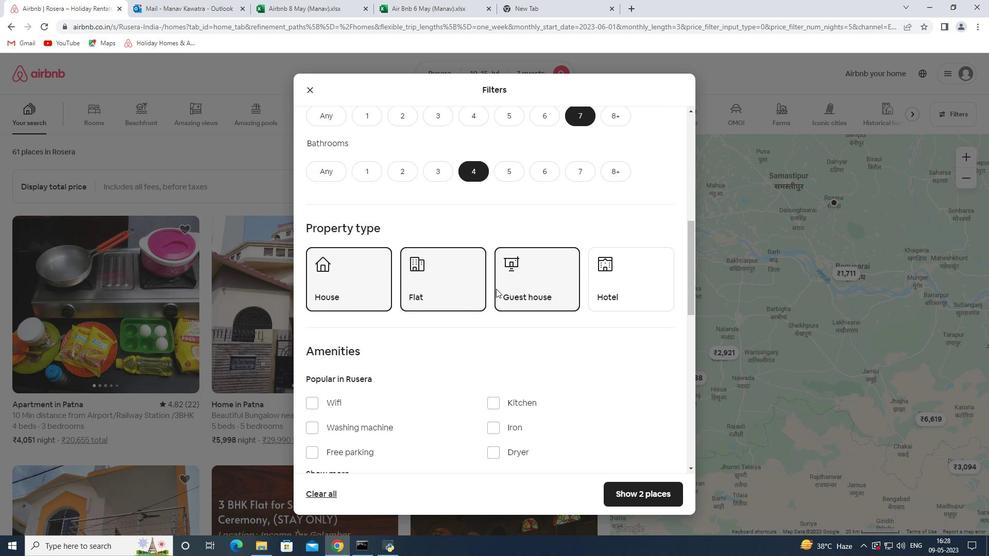 
Action: Mouse scrolled (496, 288) with delta (0, 0)
Screenshot: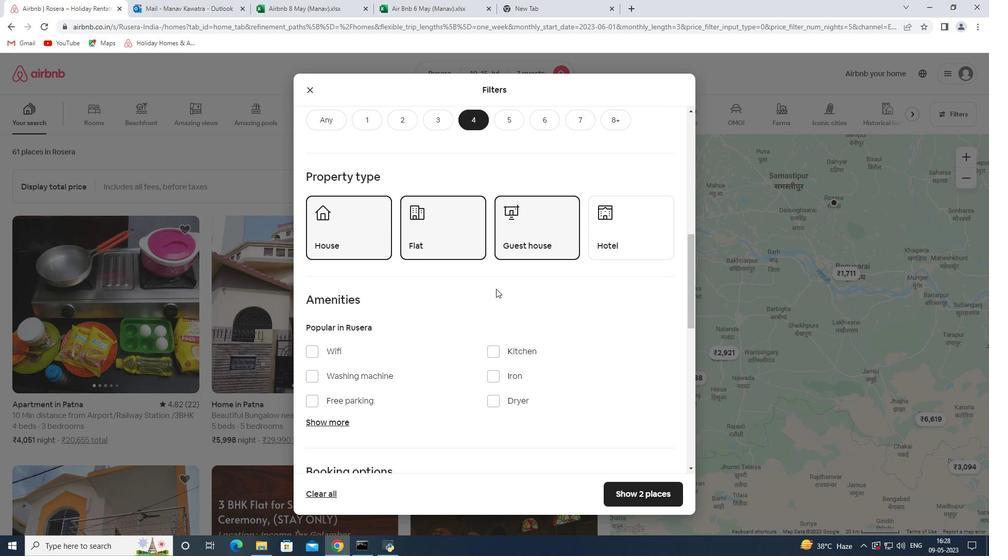 
Action: Mouse moved to (326, 298)
Screenshot: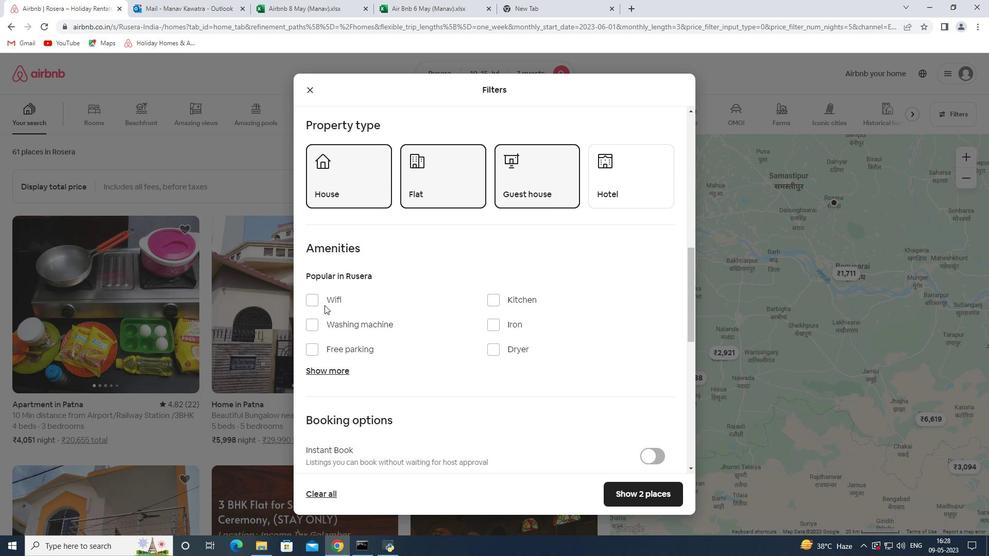 
Action: Mouse pressed left at (326, 298)
Screenshot: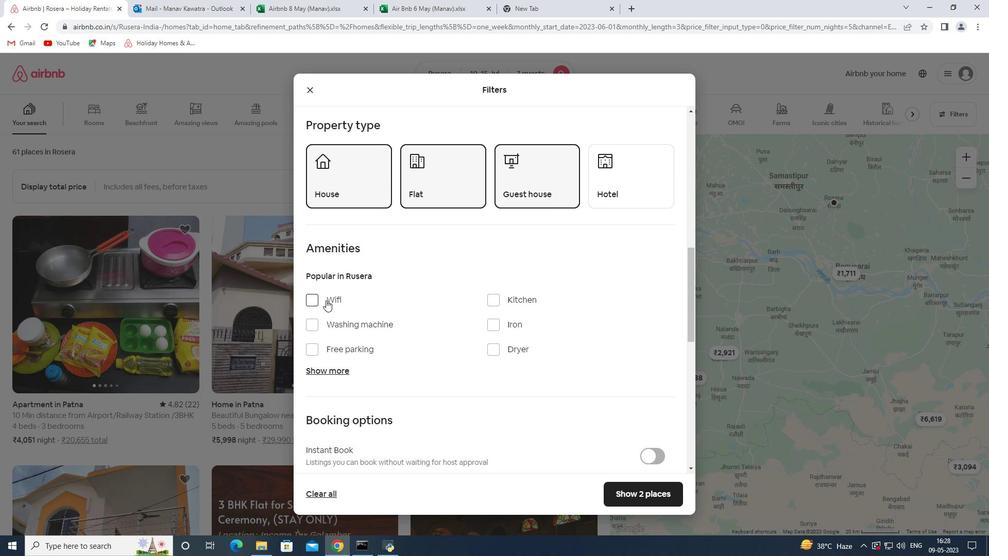 
Action: Mouse moved to (364, 351)
Screenshot: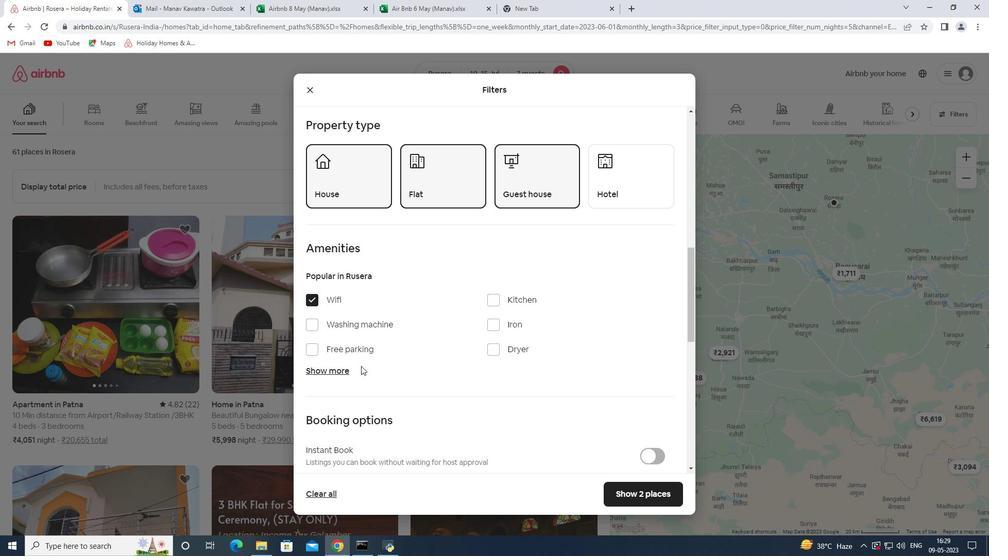
Action: Mouse pressed left at (364, 351)
Screenshot: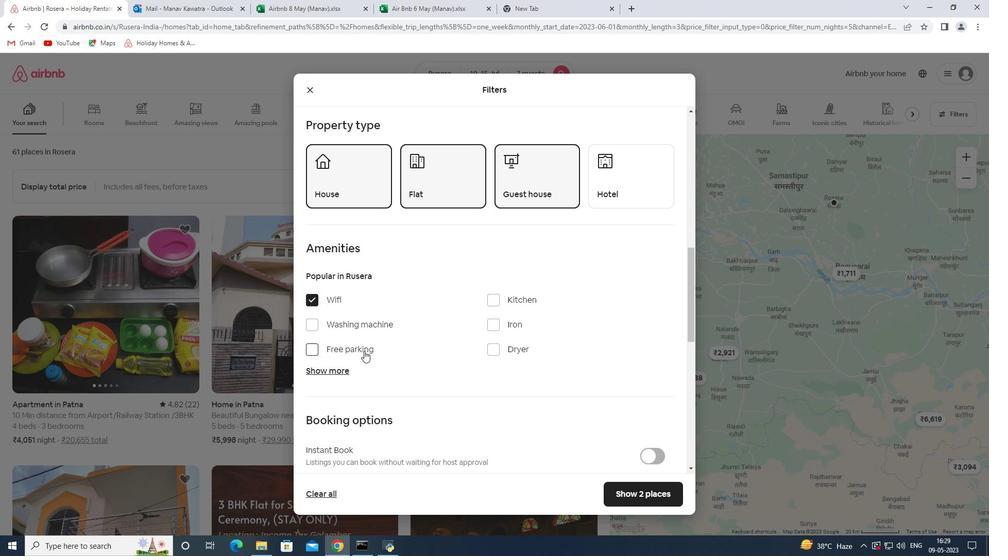 
Action: Mouse moved to (319, 371)
Screenshot: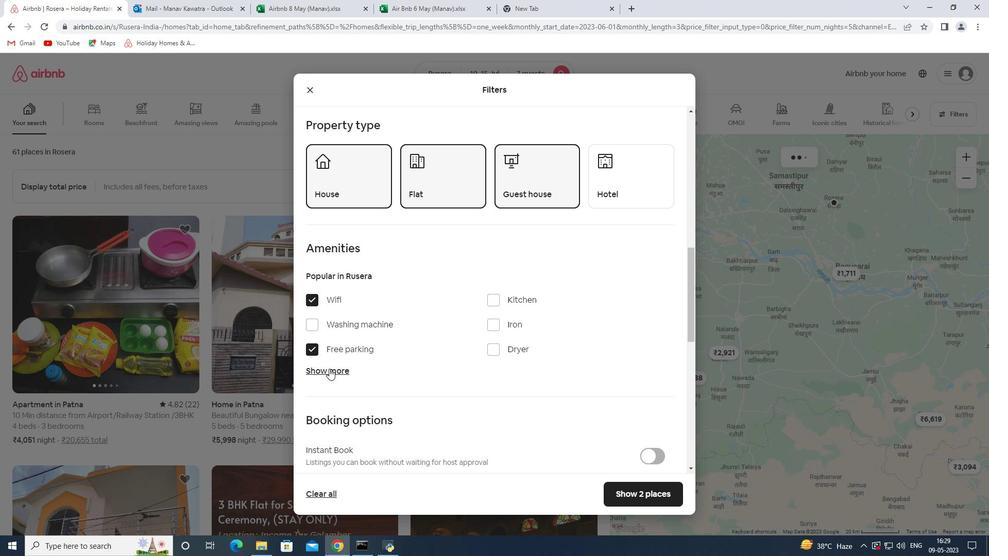 
Action: Mouse pressed left at (319, 371)
Screenshot: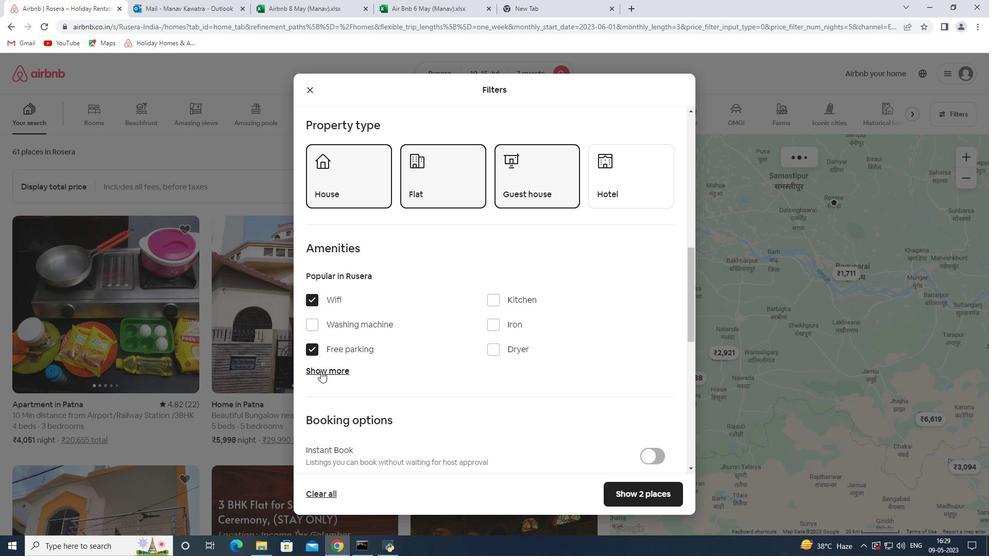 
Action: Mouse moved to (415, 336)
Screenshot: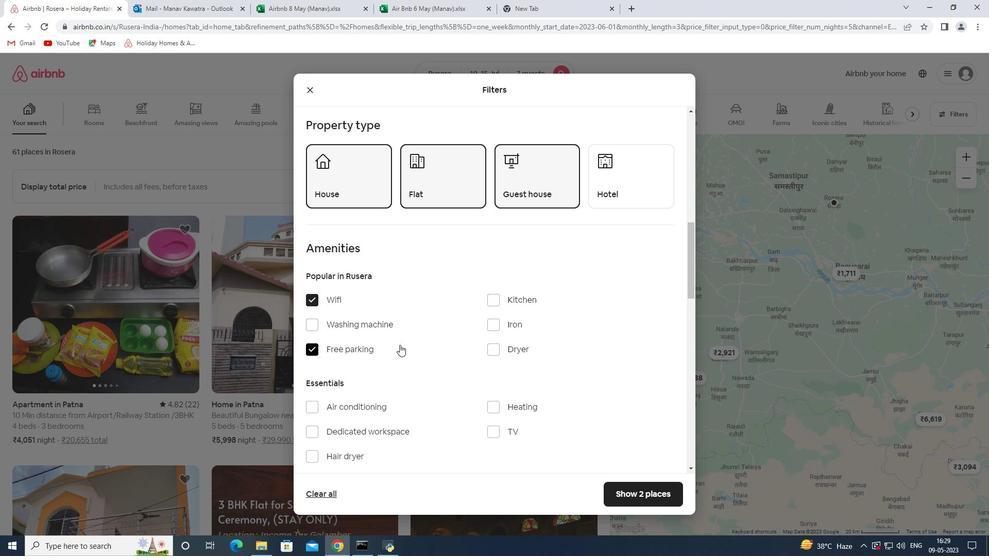 
Action: Mouse scrolled (415, 336) with delta (0, 0)
Screenshot: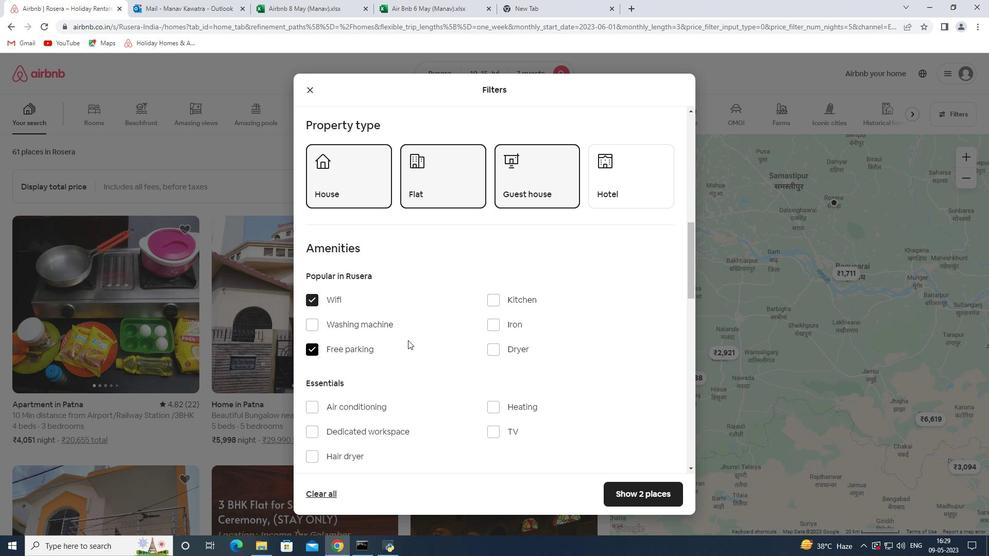 
Action: Mouse moved to (419, 335)
Screenshot: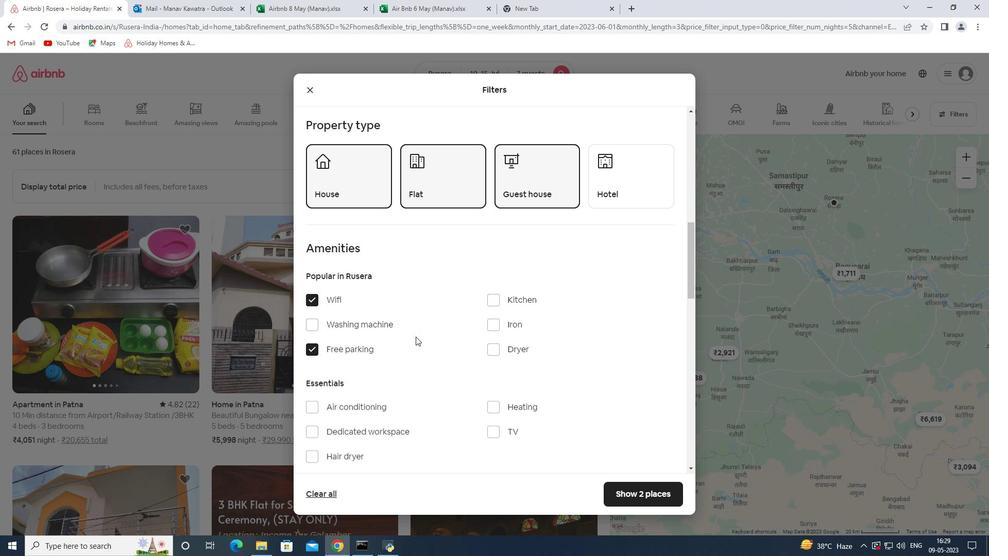 
Action: Mouse scrolled (419, 334) with delta (0, 0)
Screenshot: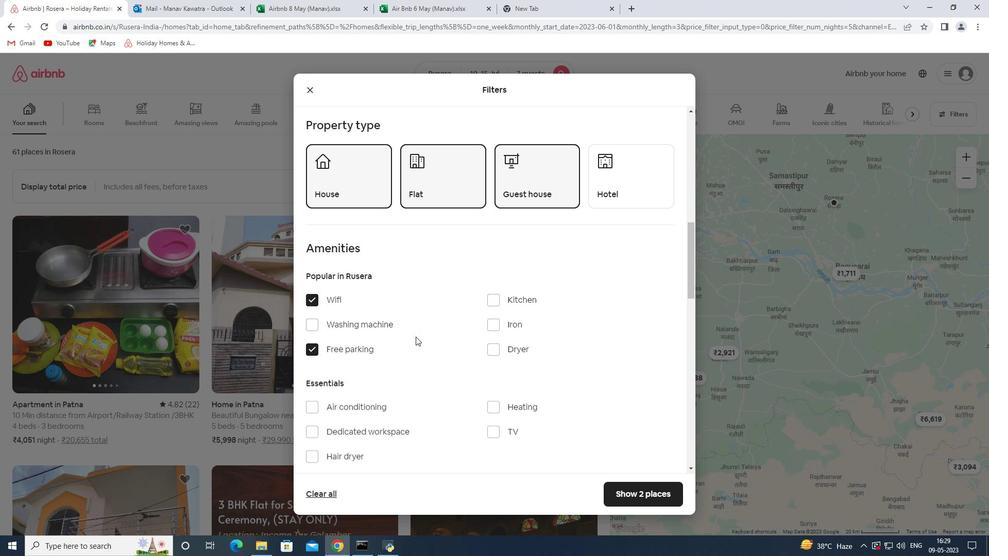 
Action: Mouse moved to (504, 327)
Screenshot: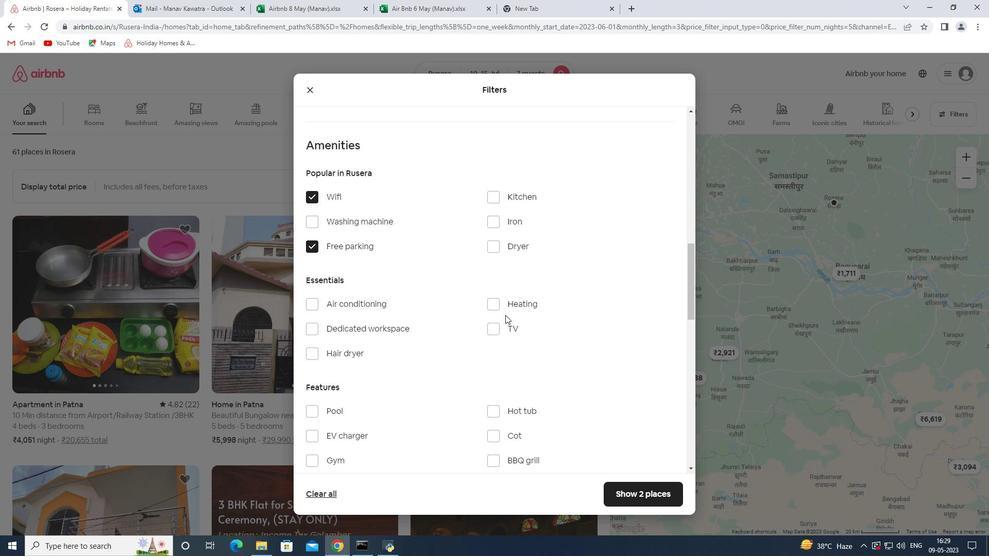 
Action: Mouse pressed left at (504, 327)
Screenshot: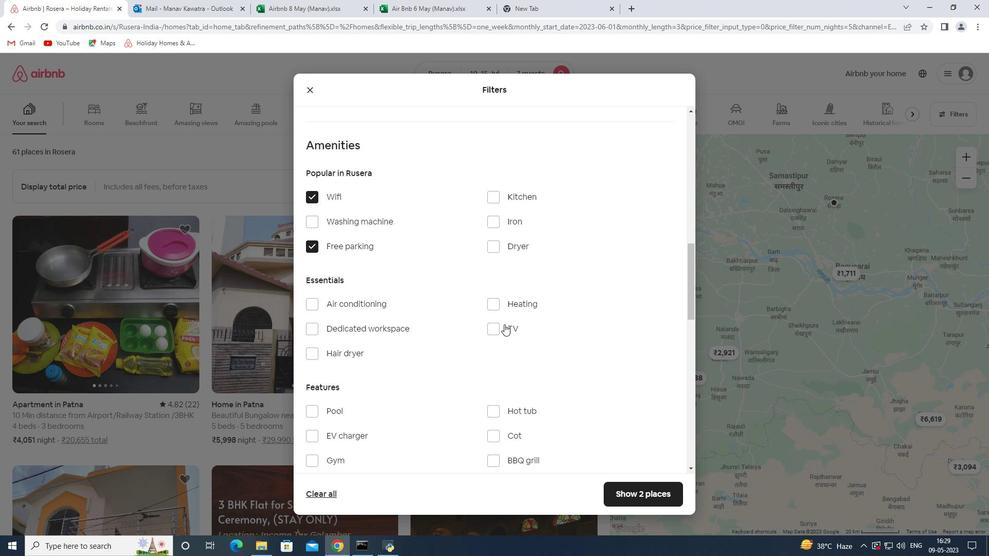 
Action: Mouse moved to (452, 338)
Screenshot: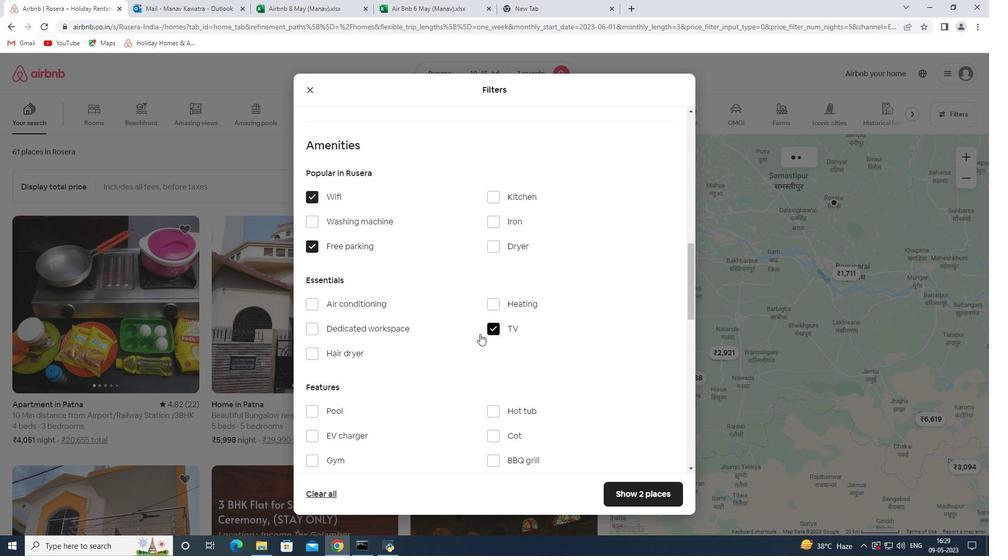
Action: Mouse scrolled (452, 338) with delta (0, 0)
Screenshot: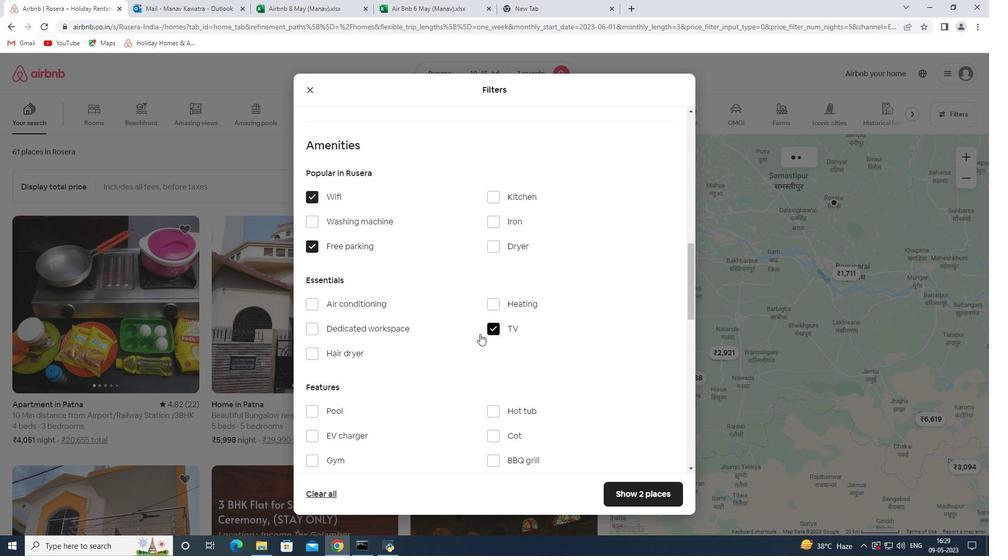 
Action: Mouse moved to (446, 338)
Screenshot: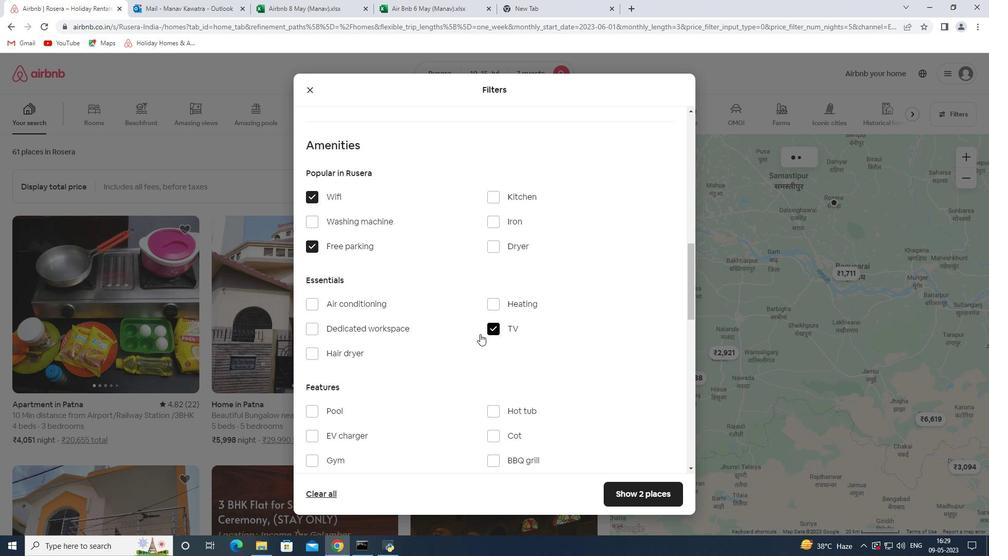 
Action: Mouse scrolled (446, 338) with delta (0, 0)
Screenshot: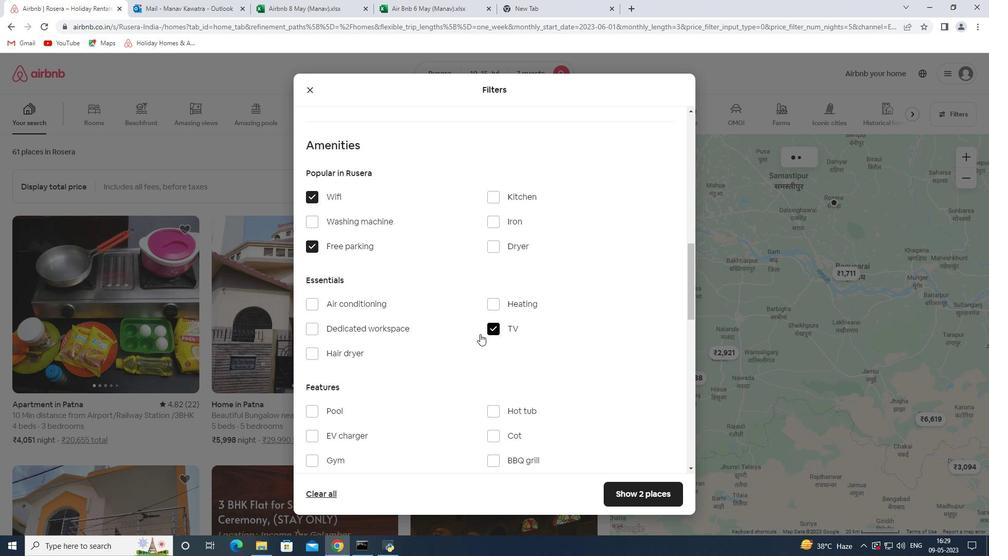 
Action: Mouse moved to (444, 338)
Screenshot: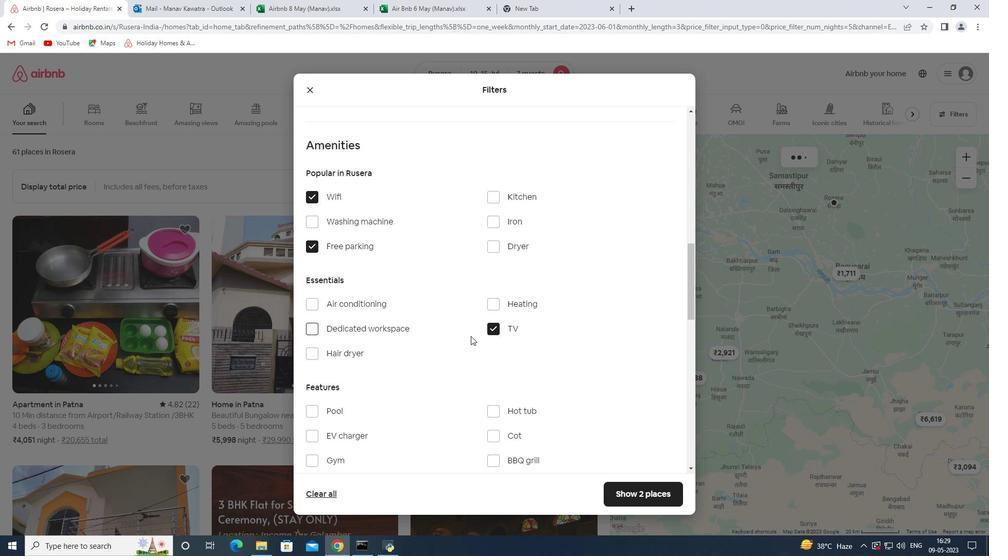 
Action: Mouse scrolled (444, 338) with delta (0, 0)
Screenshot: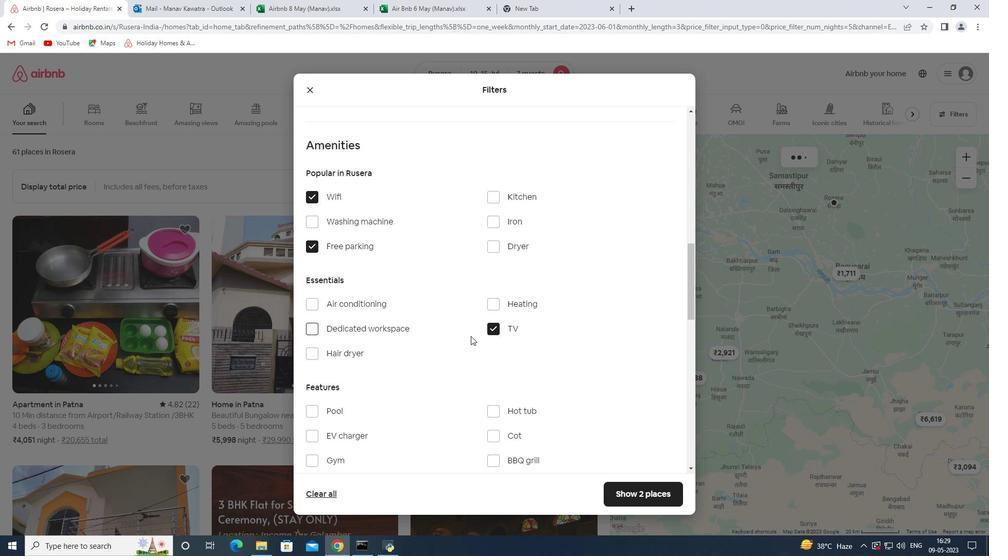 
Action: Mouse moved to (443, 338)
Screenshot: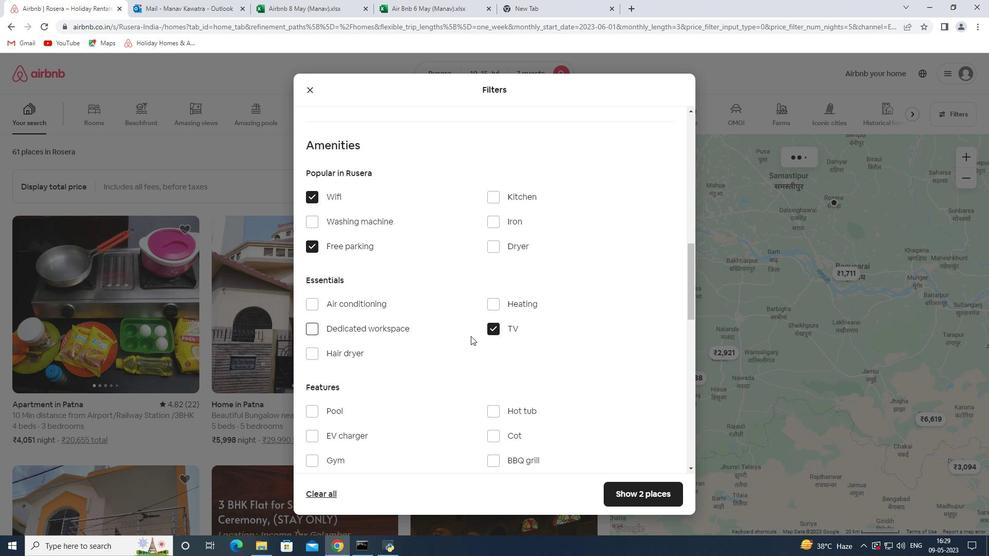 
Action: Mouse scrolled (443, 338) with delta (0, 0)
Screenshot: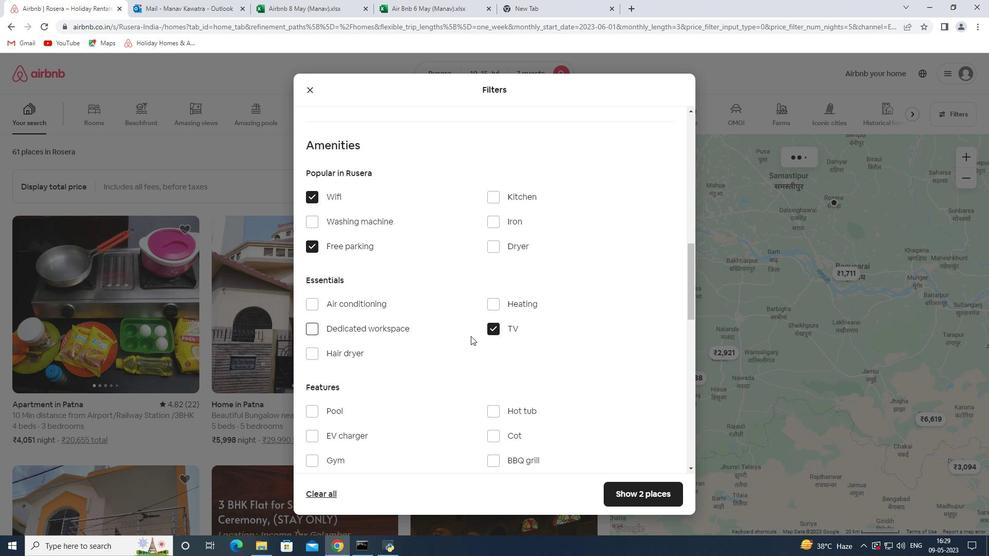 
Action: Mouse moved to (336, 256)
Screenshot: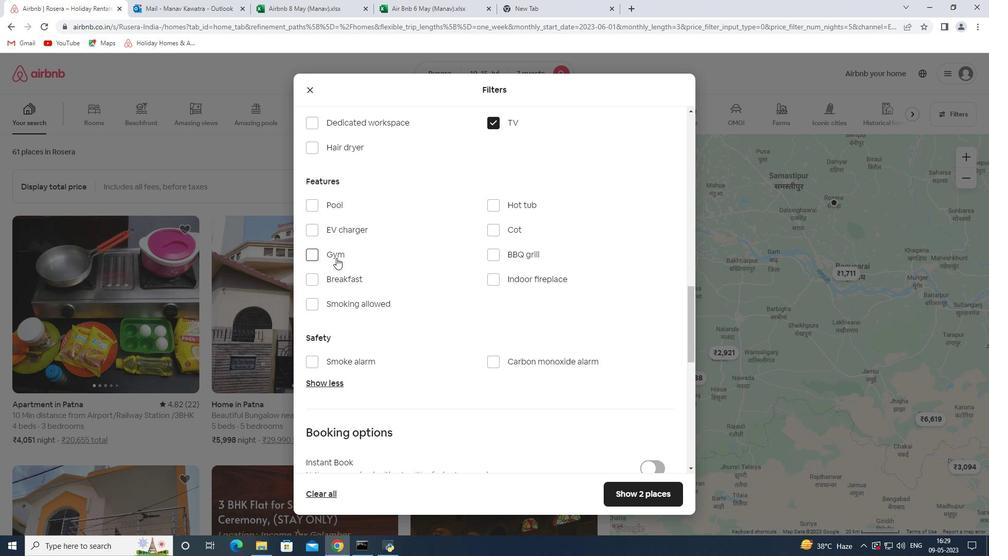
Action: Mouse pressed left at (336, 256)
Screenshot: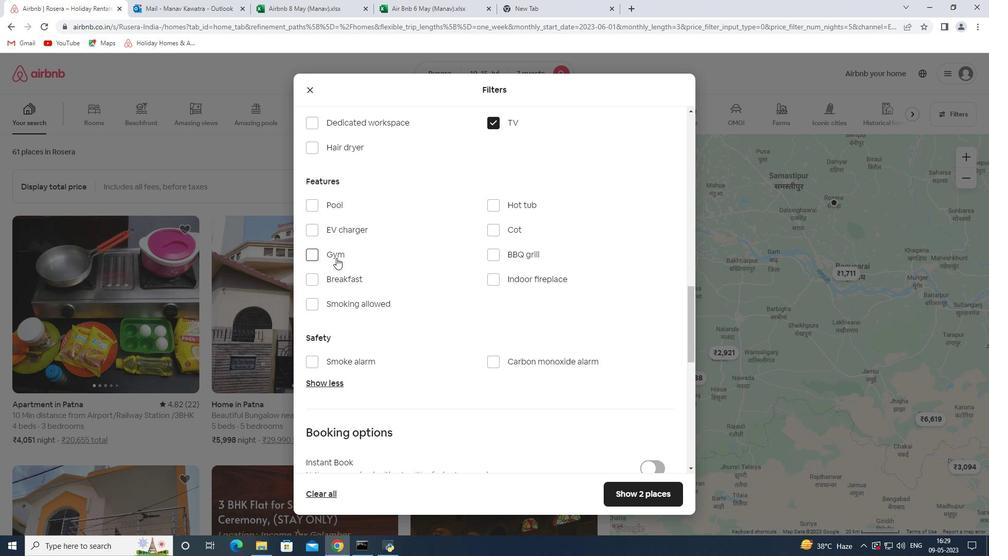 
Action: Mouse moved to (340, 276)
Screenshot: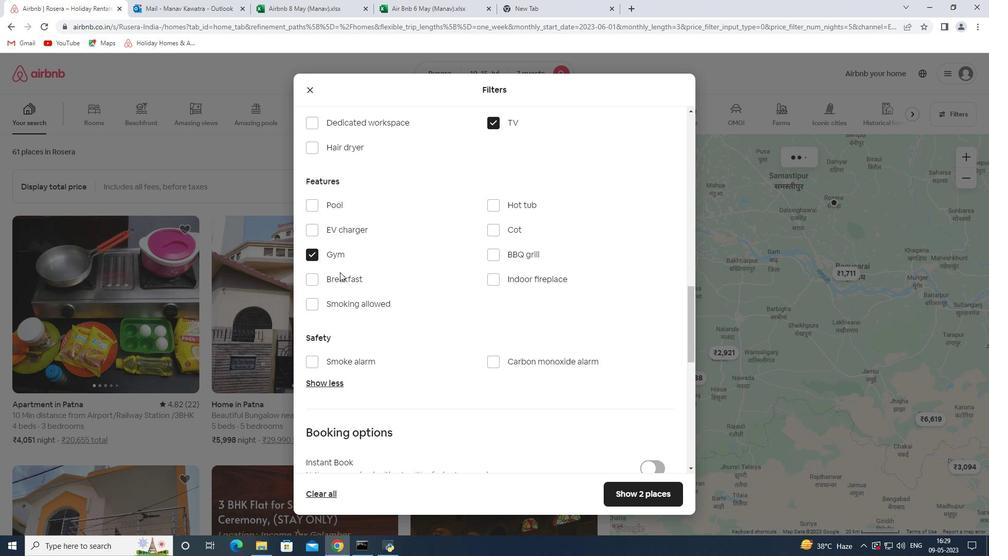 
Action: Mouse pressed left at (340, 276)
Screenshot: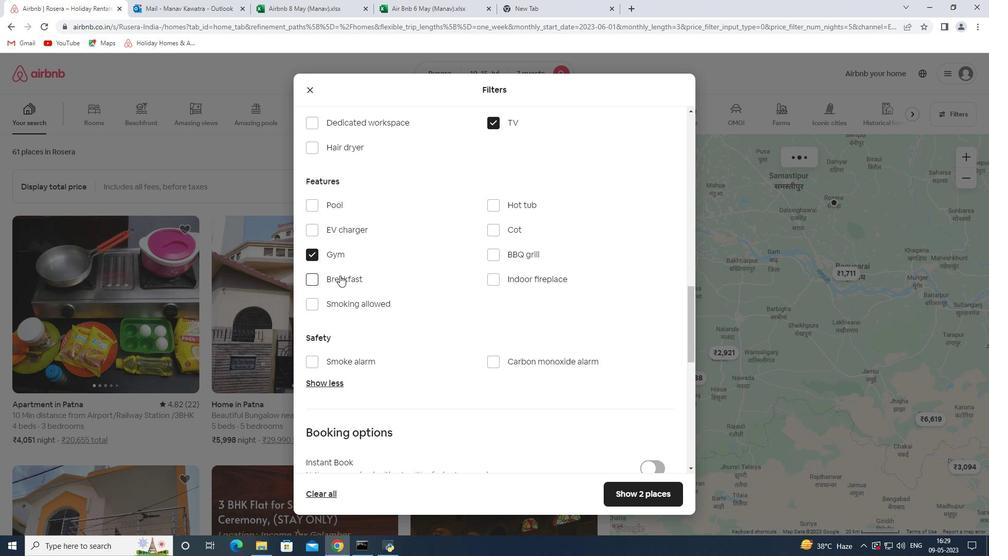 
Action: Mouse moved to (347, 277)
Screenshot: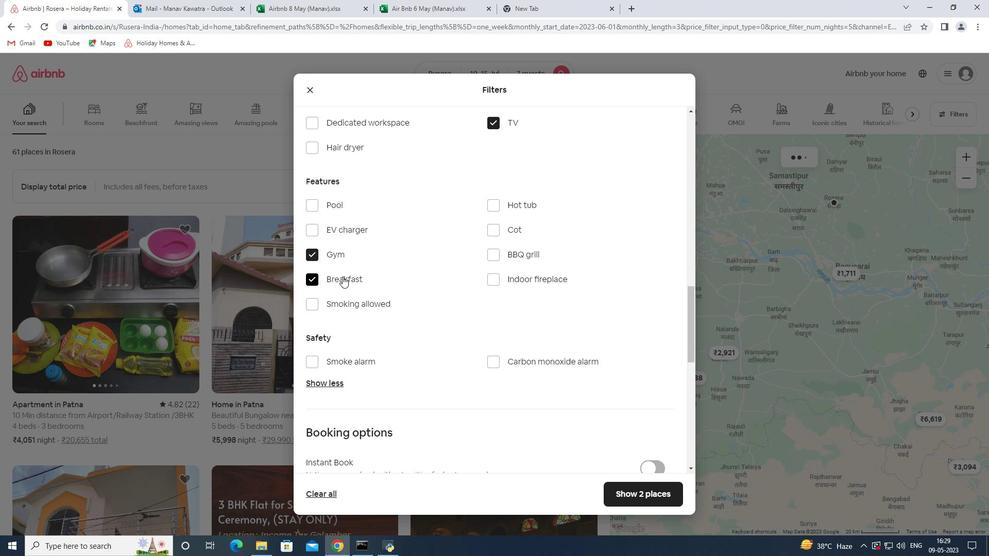 
Action: Mouse scrolled (347, 277) with delta (0, 0)
Screenshot: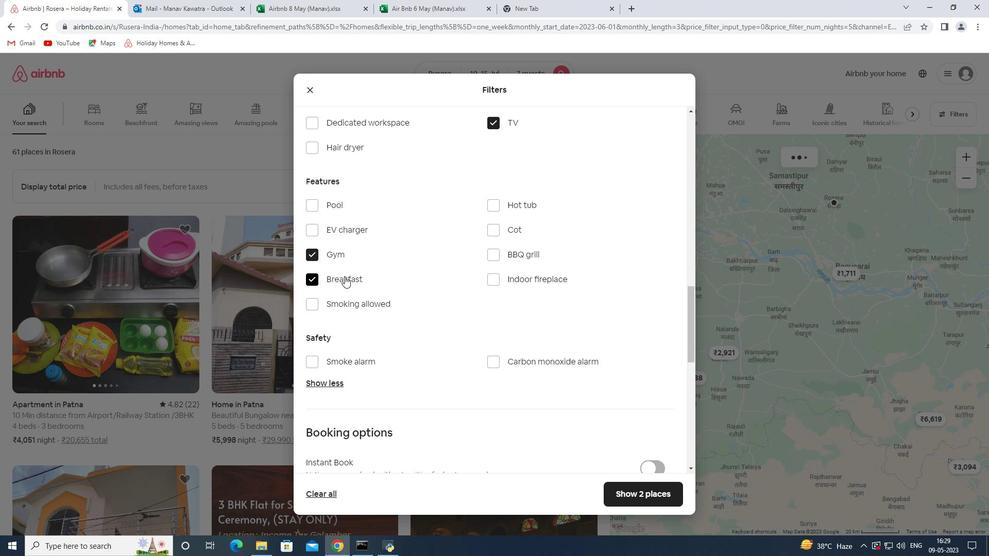 
Action: Mouse moved to (347, 277)
Screenshot: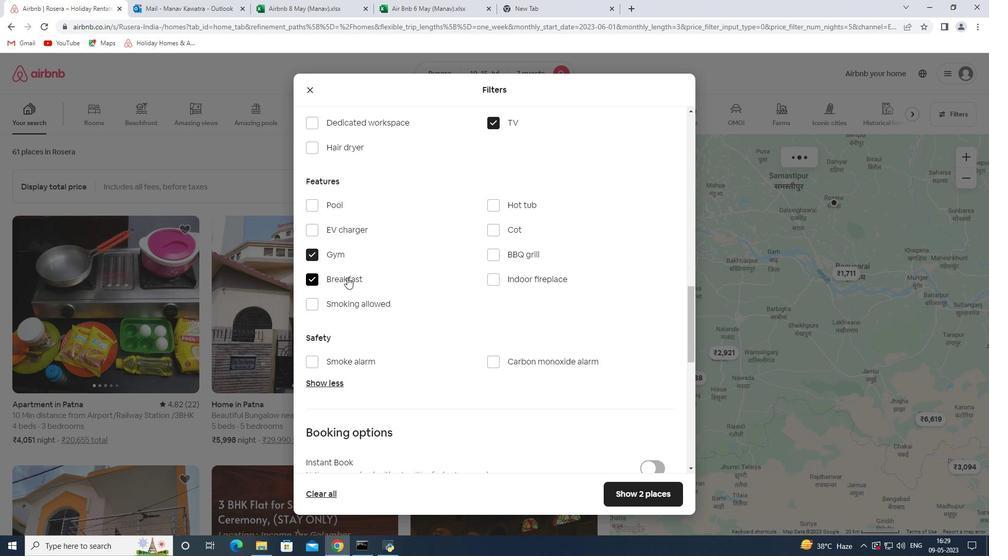 
Action: Mouse scrolled (347, 277) with delta (0, 0)
Screenshot: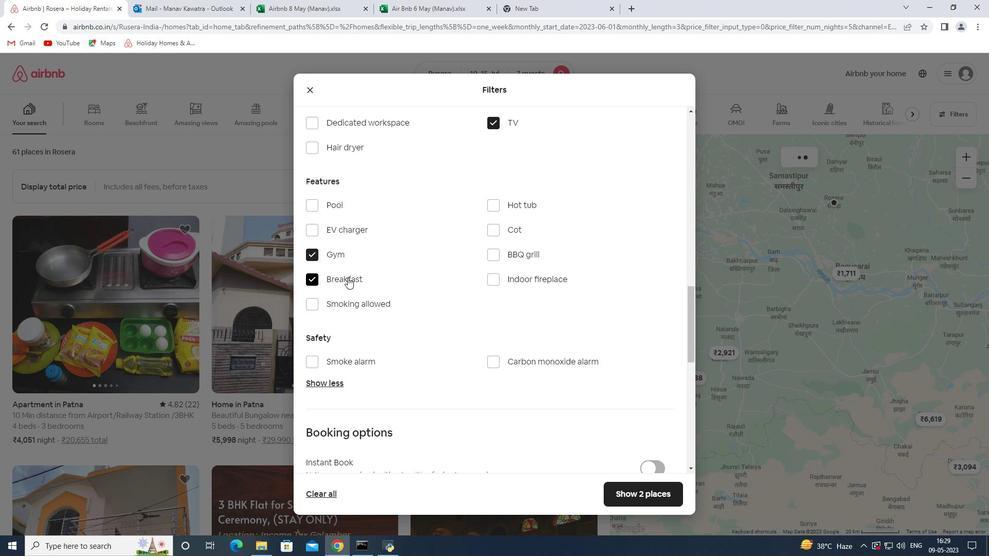 
Action: Mouse scrolled (347, 277) with delta (0, 0)
Screenshot: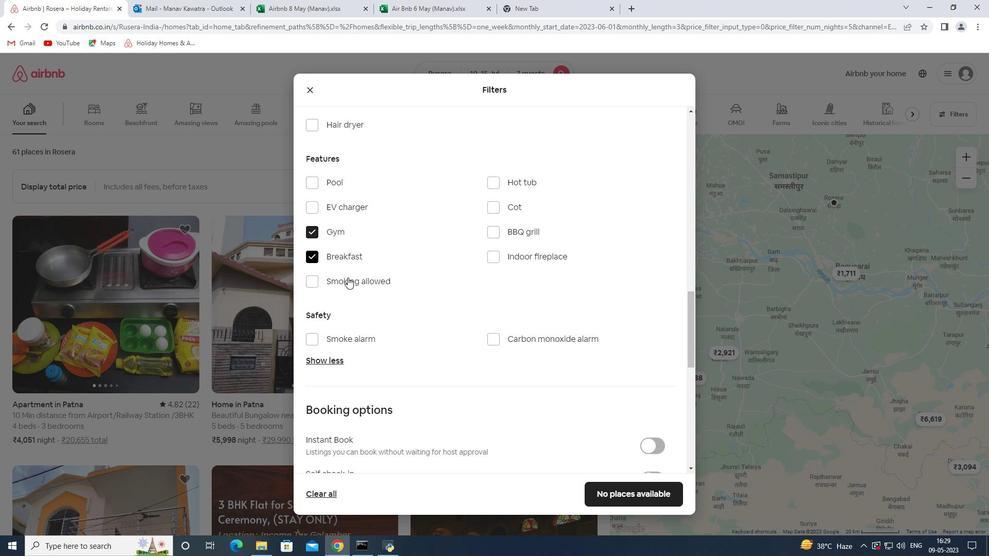 
Action: Mouse scrolled (347, 277) with delta (0, 0)
Screenshot: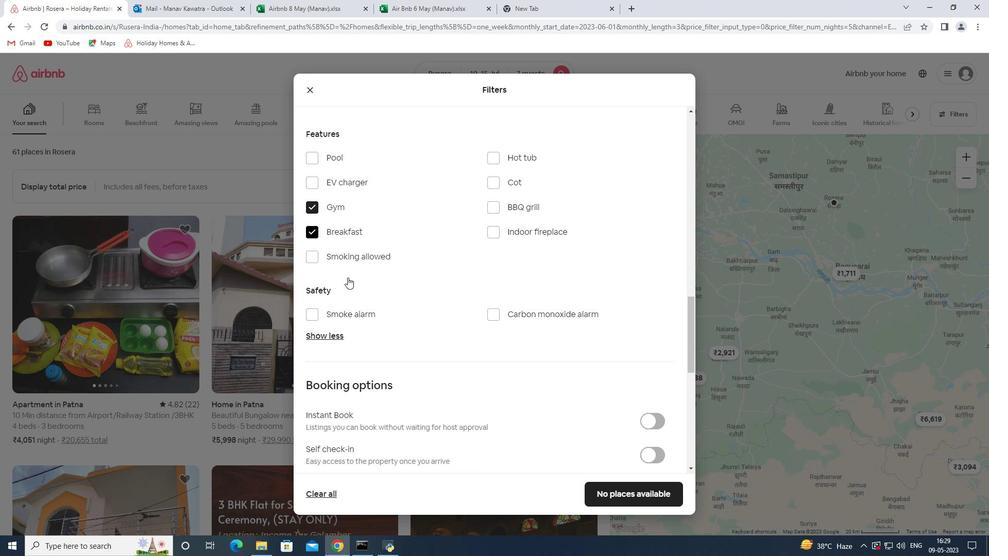 
Action: Mouse moved to (648, 303)
Screenshot: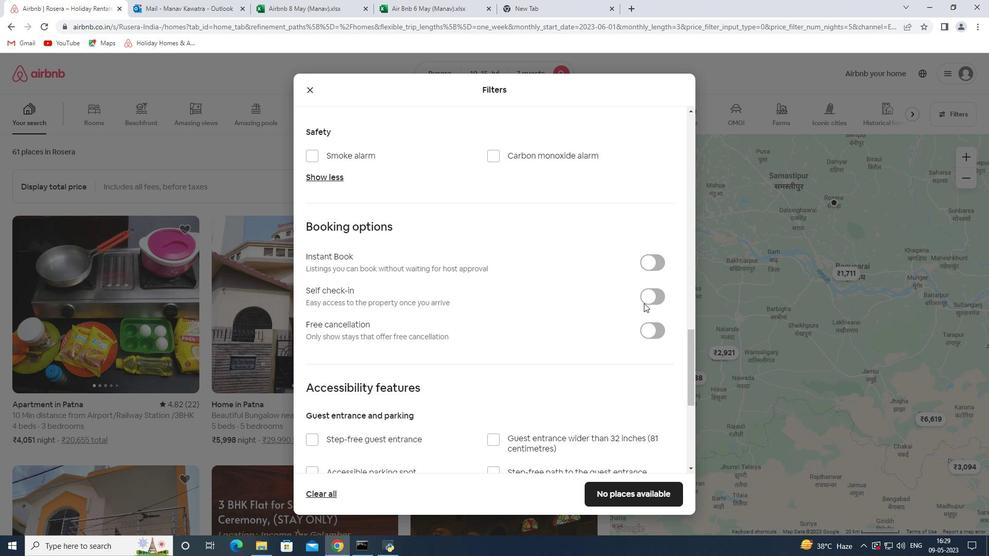 
Action: Mouse pressed left at (648, 303)
Screenshot: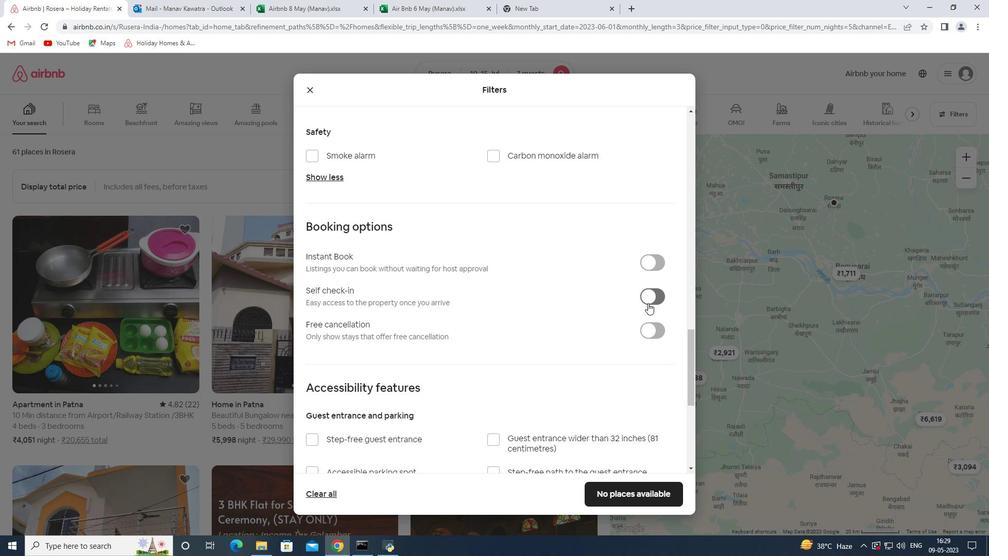 
Action: Mouse moved to (485, 270)
Screenshot: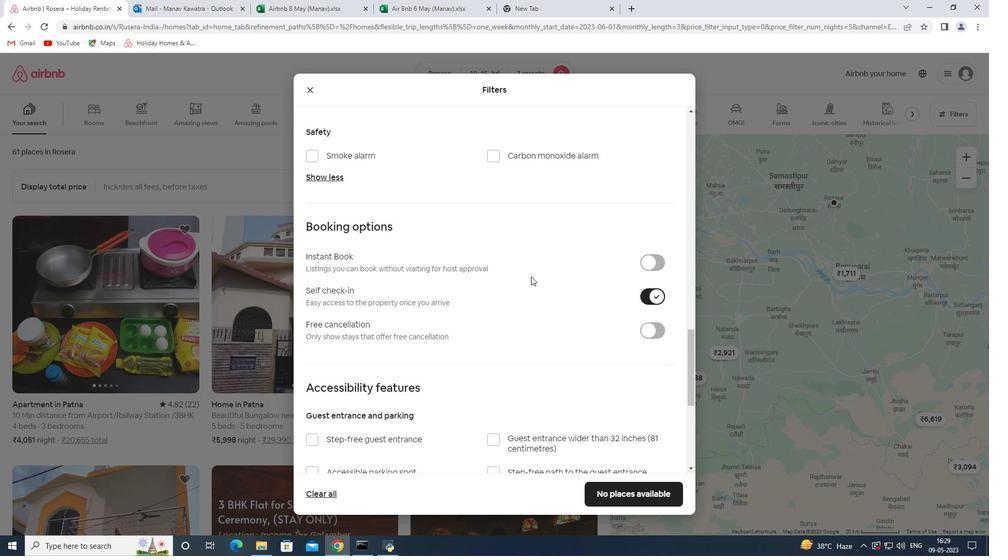 
Action: Mouse scrolled (485, 269) with delta (0, 0)
Screenshot: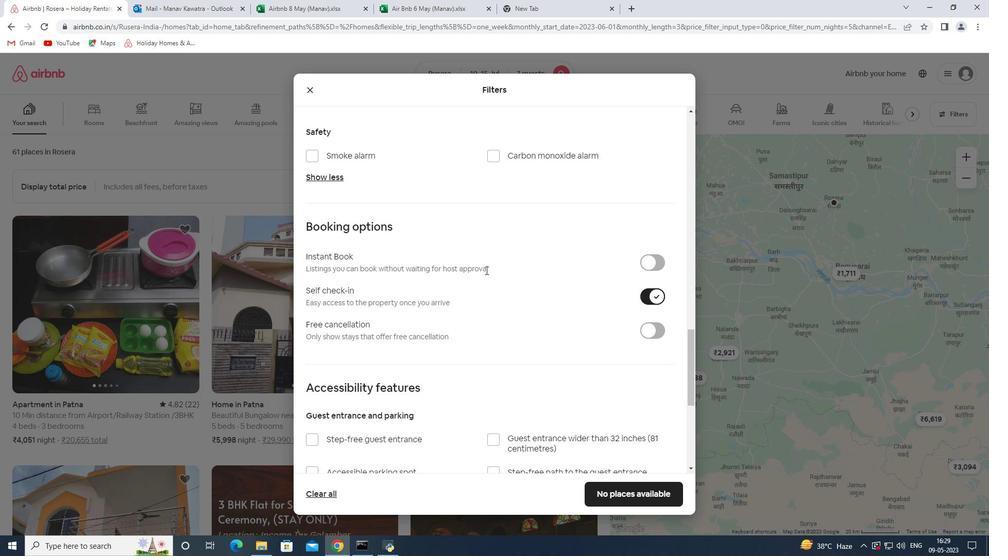 
Action: Mouse scrolled (485, 269) with delta (0, 0)
Screenshot: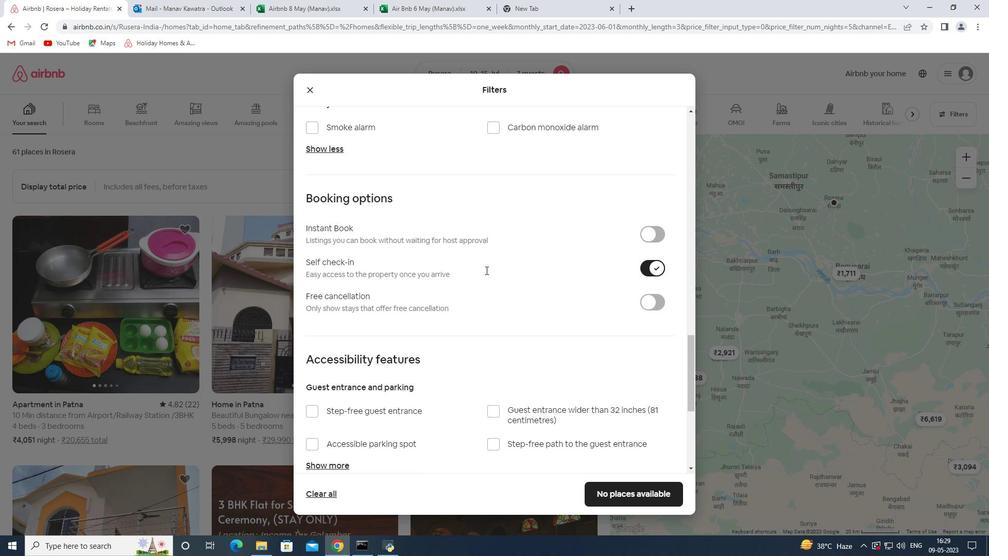 
Action: Mouse scrolled (485, 269) with delta (0, 0)
Screenshot: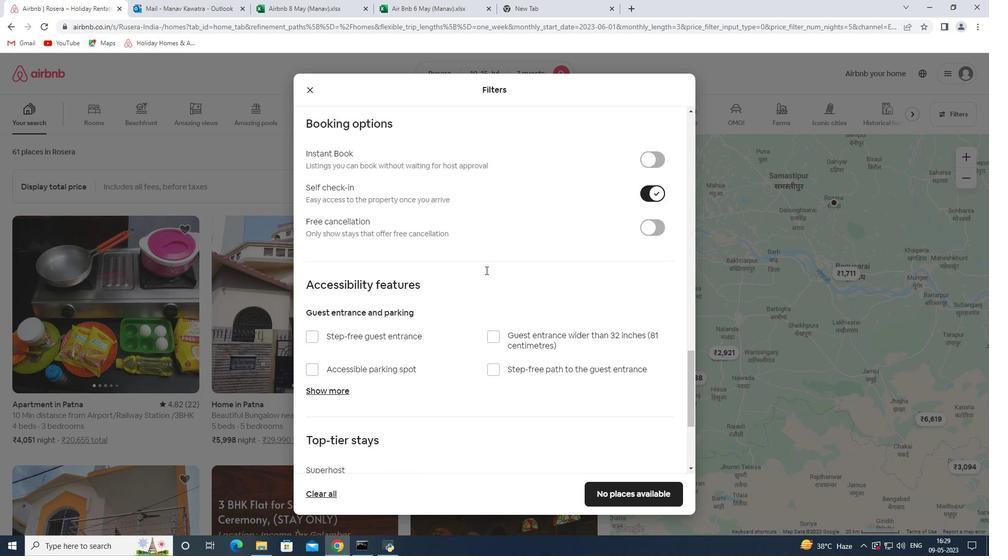 
Action: Mouse scrolled (485, 269) with delta (0, 0)
Screenshot: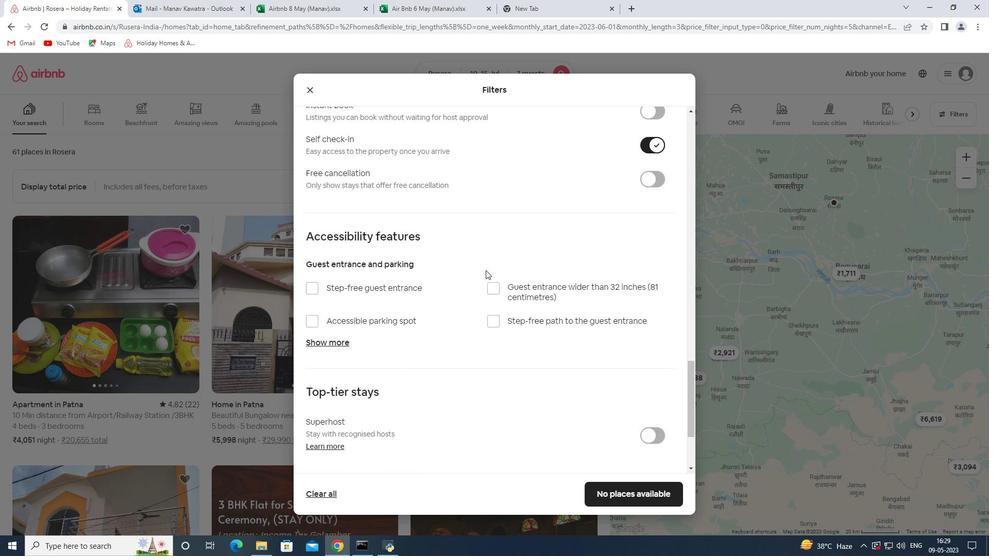 
Action: Mouse scrolled (485, 269) with delta (0, 0)
Screenshot: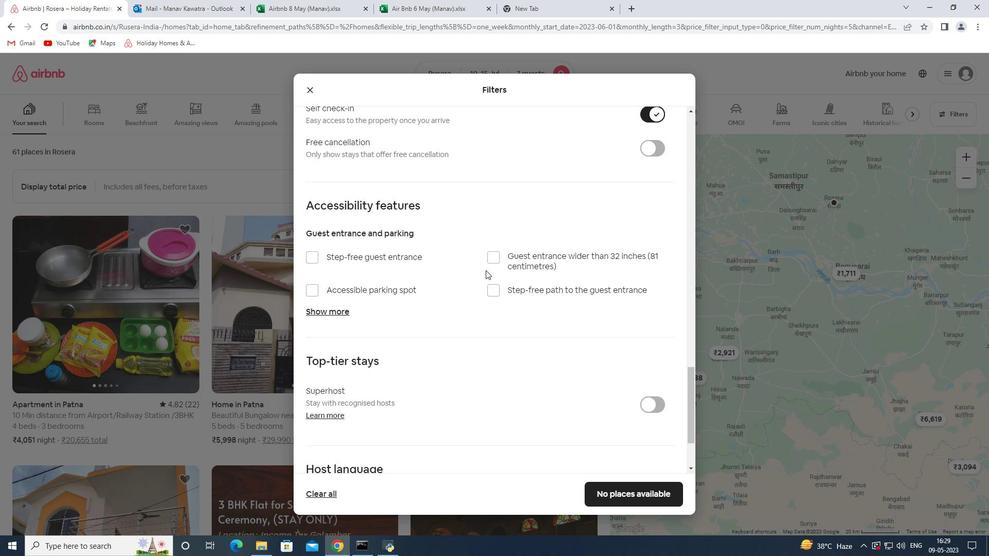
Action: Mouse scrolled (485, 269) with delta (0, 0)
Screenshot: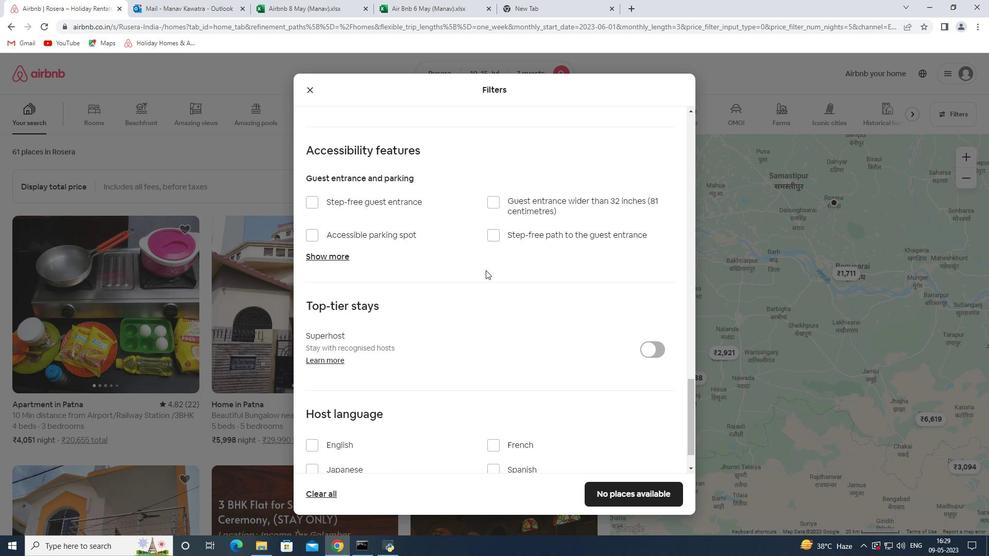 
Action: Mouse scrolled (485, 269) with delta (0, 0)
Screenshot: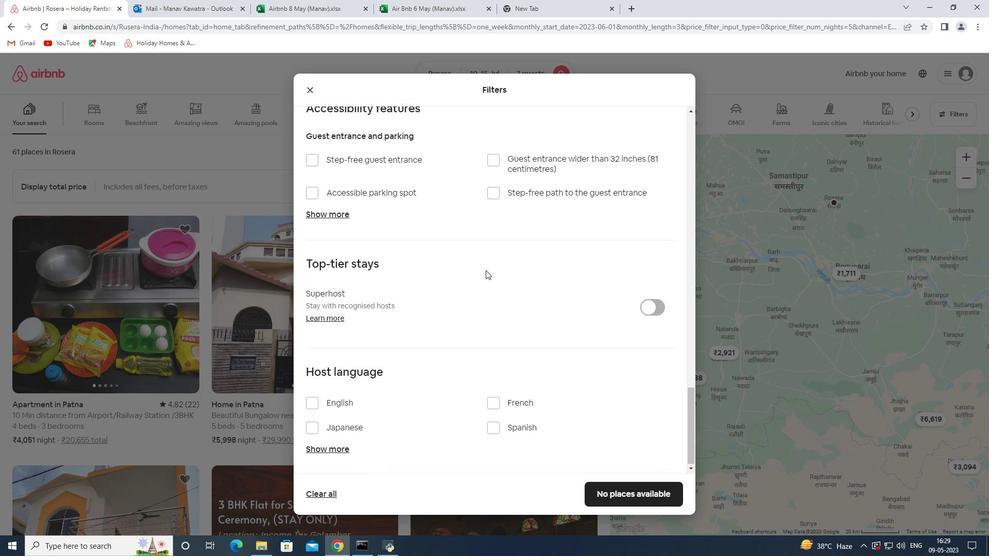 
Action: Mouse moved to (348, 402)
Screenshot: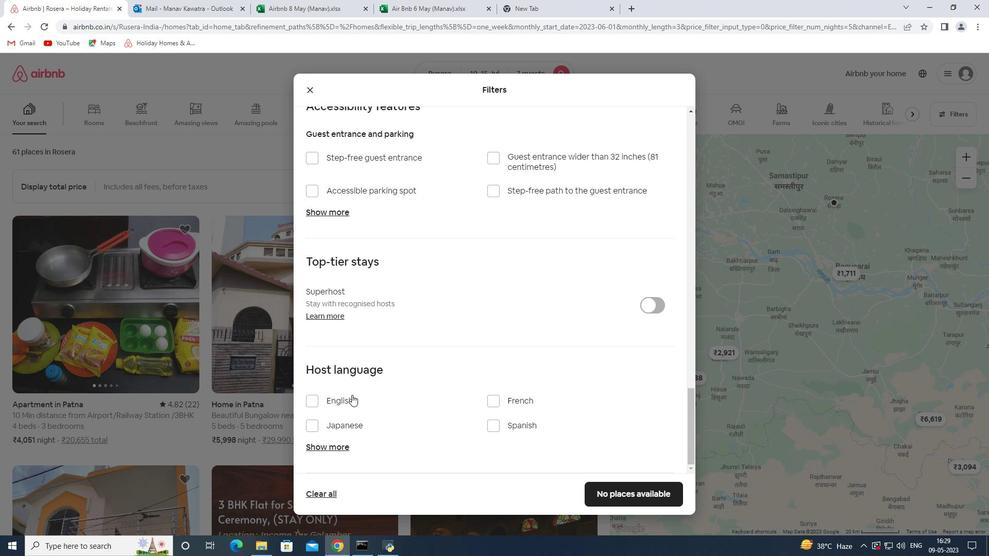 
Action: Mouse pressed left at (348, 402)
Screenshot: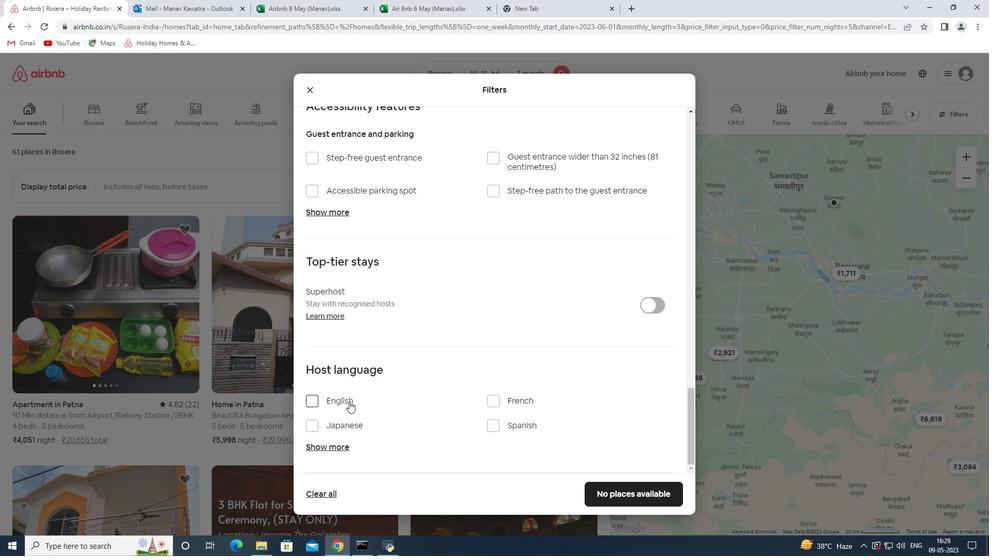 
Action: Mouse moved to (615, 491)
Screenshot: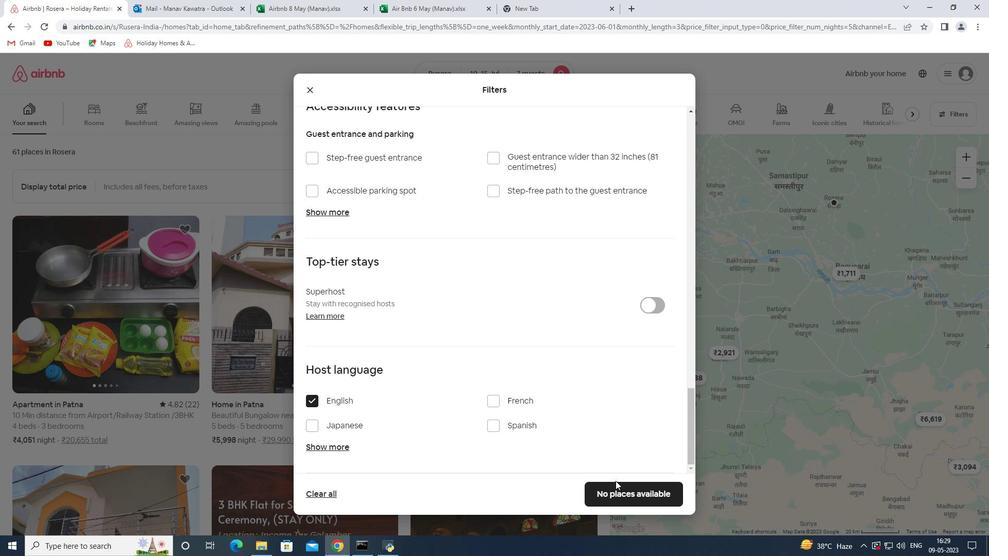 
Action: Mouse pressed left at (615, 491)
Screenshot: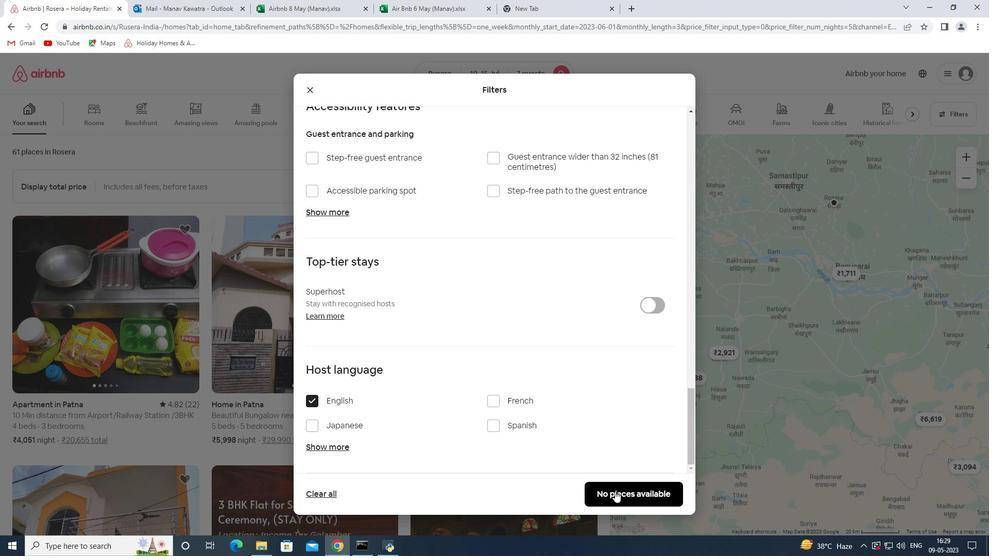 
Action: Mouse moved to (628, 306)
Screenshot: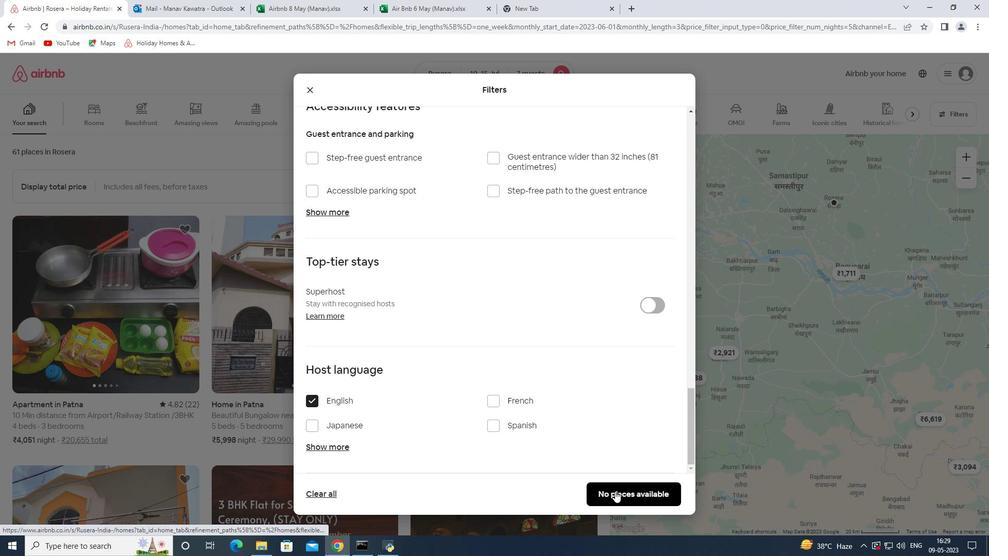 
